 Task: Open a blank google sheet and write heading  Student grades data  Add 10 students name:-  'Joshua Rivera, Zoey Coleman, Ryan Wright, Addison Bailey, Jonathan Simmons, Brooklyn Ward, Caleb Barnes, Audrey Collins, Gabriel Perry, Sofia Bell. ' in July Last week sales are  100 to 150. Math Grade:-  90, 95, 80, 92, 85,88, 90, 78, 92, 85.Science Grade:-  85, 87, 92, 88, 90, 85, 92, 80, 88, 90.English Grade:-  92, 90, 85, 90, 88, 92, 85, 82, 90, 88.History Grade:-  88, 92, 78, 95, 90, 90, 80, 85, 92, 90. Total use the formula   =SUM(D2:G2) then presss enter. Save page analysisMonthlySales_Analysis_2023
Action: Mouse moved to (225, 138)
Screenshot: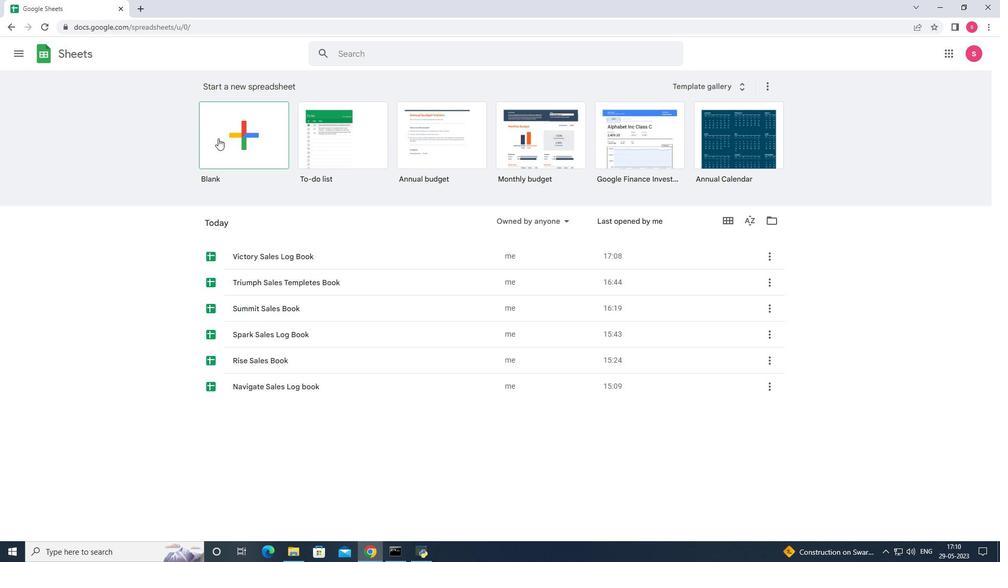 
Action: Mouse pressed left at (225, 138)
Screenshot: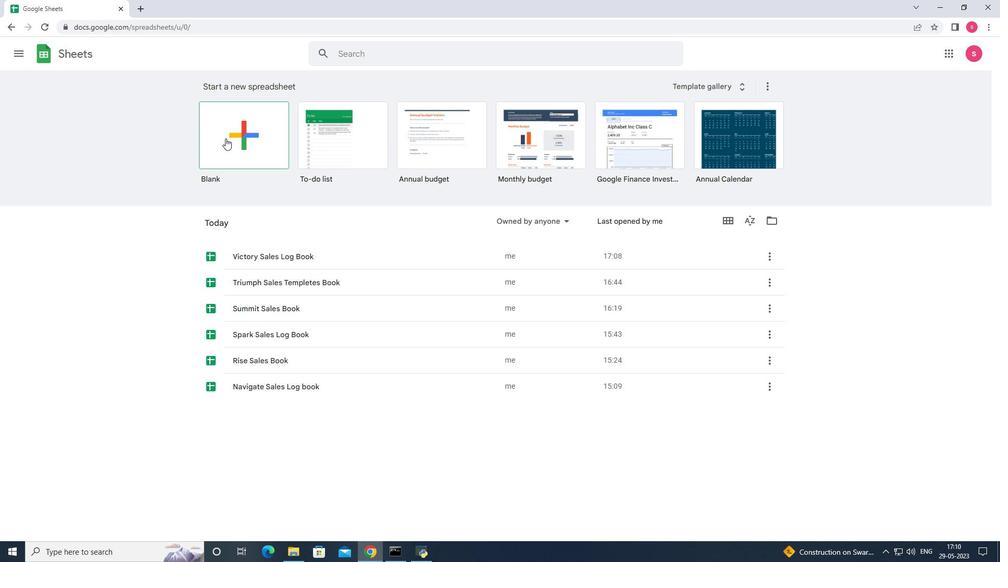 
Action: Mouse moved to (70, 131)
Screenshot: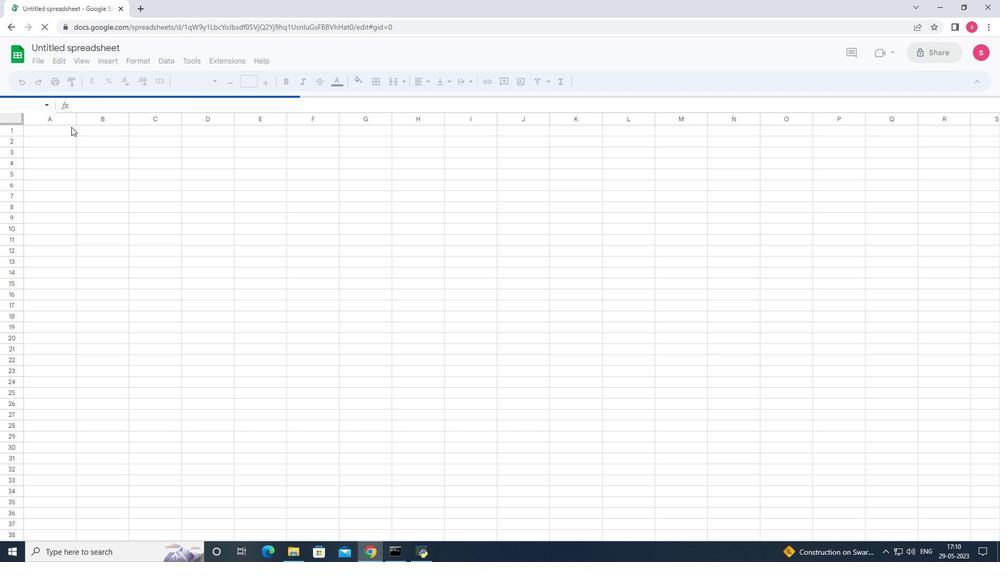 
Action: Mouse pressed left at (70, 131)
Screenshot: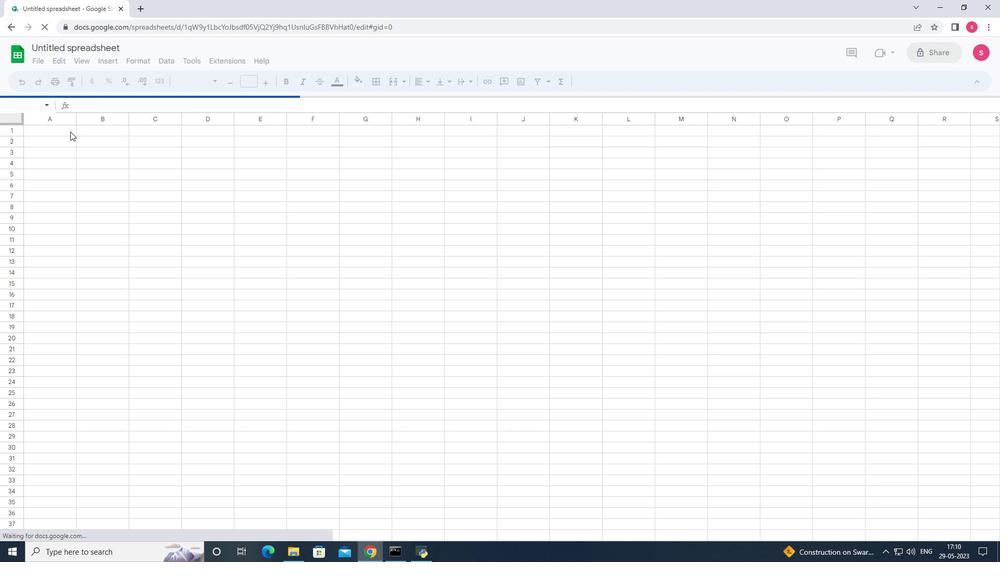 
Action: Key pressed <Key.shift>Student<Key.space><Key.shift>Grades<Key.enter><Key.shift><Key.shift><Key.shift><Key.shift><Key.shift><Key.shift><Key.shift><Key.shift><Key.shift><Key.shift><Key.shift><Key.shift><Key.shift><Key.shift><Key.shift><Key.shift><Key.shift><Key.shift><Key.shift><Key.shift><Key.shift><Key.shift><Key.shift><Key.shift><Key.shift>Student<Key.space><Key.shift>Name<Key.enter><Key.shift><Key.shift><Key.shift><Key.shift><Key.shift><Key.shift><Key.shift><Key.shift><Key.shift><Key.shift><Key.shift><Key.shift><Key.shift><Key.shift><Key.shift><Key.shift><Key.shift><Key.shift><Key.shift><Key.shift><Key.shift><Key.shift><Key.shift><Key.shift><Key.shift><Key.shift>Joshua<Key.space><Key.shift>rivera<Key.enter><Key.shift>Zoey<Key.space><Key.shift><Key.shift><Key.shift><Key.shift><Key.shift>Coleman<Key.enter><Key.shift><Key.shift><Key.shift><Key.shift><Key.shift><Key.shift><Key.shift><Key.shift><Key.shift><Key.shift><Key.shift><Key.shift><Key.shift><Key.shift><Key.shift><Key.shift><Key.shift><Key.shift>Ryan<Key.space><Key.shift>Wright<Key.enter><Key.shift><Key.shift><Key.shift><Key.shift><Key.shift><Key.shift><Key.shift><Key.shift><Key.shift><Key.shift>Addison<Key.space><Key.shift>bailey<Key.enter><Key.shift><Key.shift><Key.shift><Key.shift>Jonathan<Key.space><Key.shift>Simmons<Key.enter><Key.shift><Key.shift><Key.shift><Key.shift><Key.shift><Key.shift><Key.shift>Brooklyn<Key.space><Key.shift>Ward<Key.enter><Key.shift><Key.shift><Key.shift>Caleb<Key.space><Key.shift>Barnes<Key.space><Key.shift><Key.shift><Key.shift><Key.shift><Key.shift><Key.shift><Key.shift><Key.shift><Key.shift><Key.shift><Key.shift><Key.shift><Key.shift><Key.shift><Key.shift><Key.shift><Key.shift><Key.shift><Key.shift><Key.shift><Key.shift><Key.shift><Key.enter><Key.shift><Key.shift><Key.shift><Key.shift><Key.shift><Key.shift><Key.shift><Key.shift>Audrey<Key.space>b<Key.backspace><Key.space><Key.shift><Key.shift><Key.shift><Key.shift><Key.shift><Key.shift><Key.shift><Key.shift><Key.shift><Key.shift><Key.shift>Collins<Key.enter><Key.shift><Key.shift><Key.shift><Key.shift><Key.shift><Key.shift><Key.shift><Key.shift><Key.shift><Key.shift><Key.shift><Key.shift><Key.shift><Key.shift><Key.shift><Key.shift><Key.shift><Key.shift><Key.shift><Key.shift><Key.shift><Key.shift><Key.shift>Gabriel<Key.space><Key.shift><Key.shift><Key.shift><Key.shift><Key.shift><Key.shift><Key.shift>Perry<Key.enter><Key.shift>Sofia<Key.space><Key.shift><Key.shift><Key.shift><Key.shift>Bell<Key.enter><Key.up><Key.up><Key.up><Key.up><Key.up><Key.up><Key.up><Key.up><Key.up><Key.up><Key.up><Key.up><Key.up><Key.up><Key.down><Key.right><Key.caps_lock><Key.caps_lock><Key.caps_lock><Key.caps_lock><Key.caps_lock><Key.caps_lock><Key.caps_lock><Key.caps_lock><Key.caps_lock><Key.caps_lock><Key.caps_lock><Key.caps_lock><Key.caps_lock><Key.caps_lock><Key.caps_lock><Key.caps_lock><Key.caps_lock><Key.caps_lock><Key.caps_lock><Key.caps_lock><Key.caps_lock><Key.caps_lock><Key.caps_lock><Key.caps_lock><Key.caps_lock><Key.shift>jULY<Key.space><Key.shift>lAST<Key.space><Key.shift><Key.shift><Key.shift><Key.shift><Key.shift><Key.shift><Key.shift><Key.shift><Key.shift>wEEK<Key.space><Key.shift><Key.shift>sALES<Key.space>
Screenshot: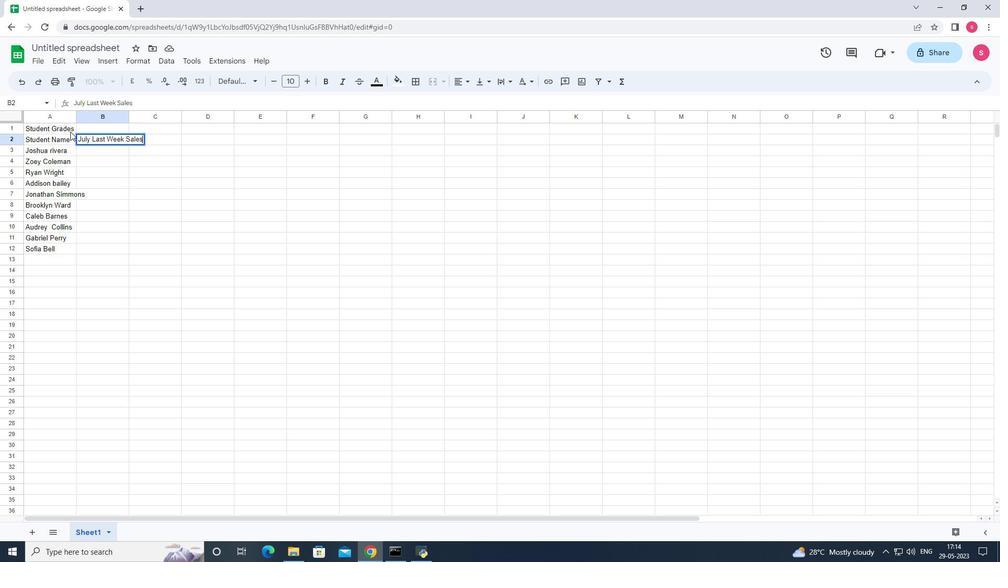 
Action: Mouse moved to (113, 150)
Screenshot: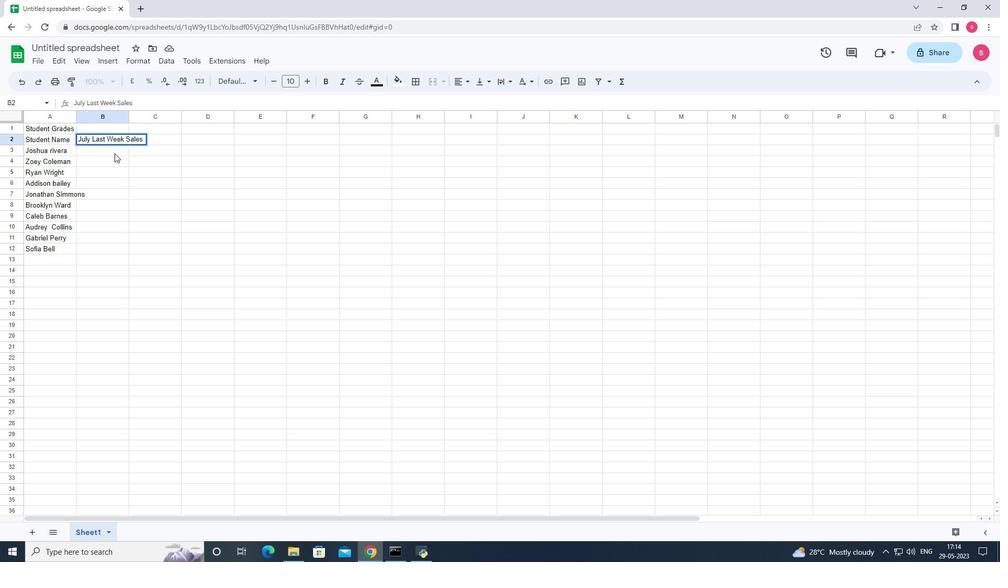 
Action: Mouse pressed left at (113, 150)
Screenshot: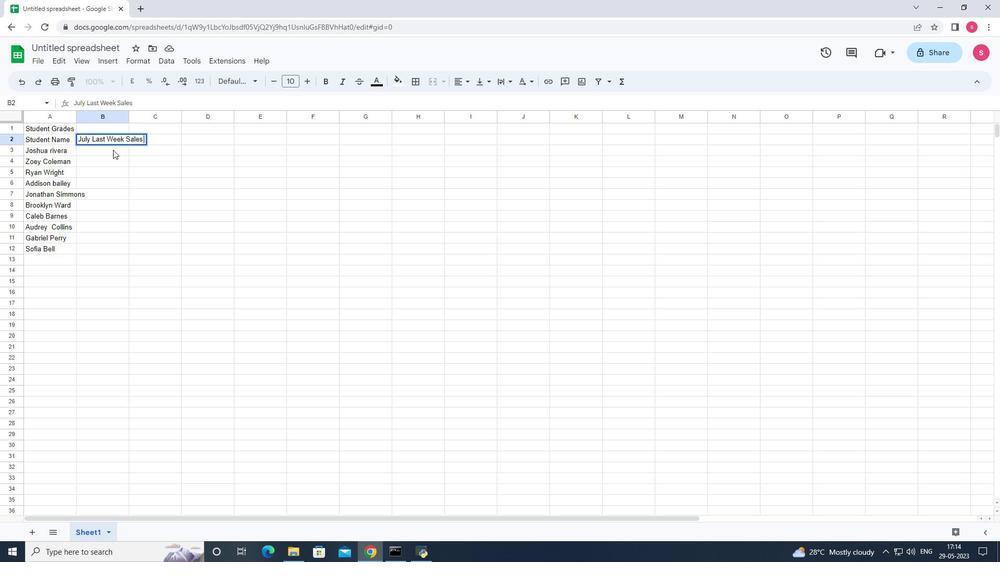
Action: Key pressed 100<Key.down>120<Key.down>110<Key.down>130<Key.down>140<Key.down>145<Key.down>135<Key.down>125<Key.down>115<Key.down>105<Key.down><Key.right><Key.up><Key.up><Key.up><Key.up><Key.up><Key.up><Key.up><Key.up><Key.up><Key.up><Key.up>
Screenshot: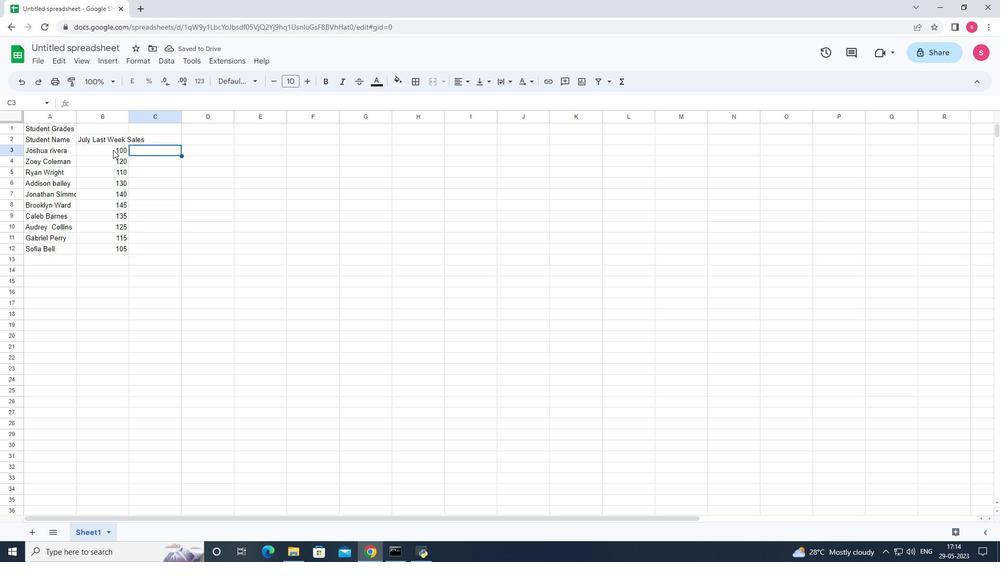 
Action: Mouse moved to (130, 116)
Screenshot: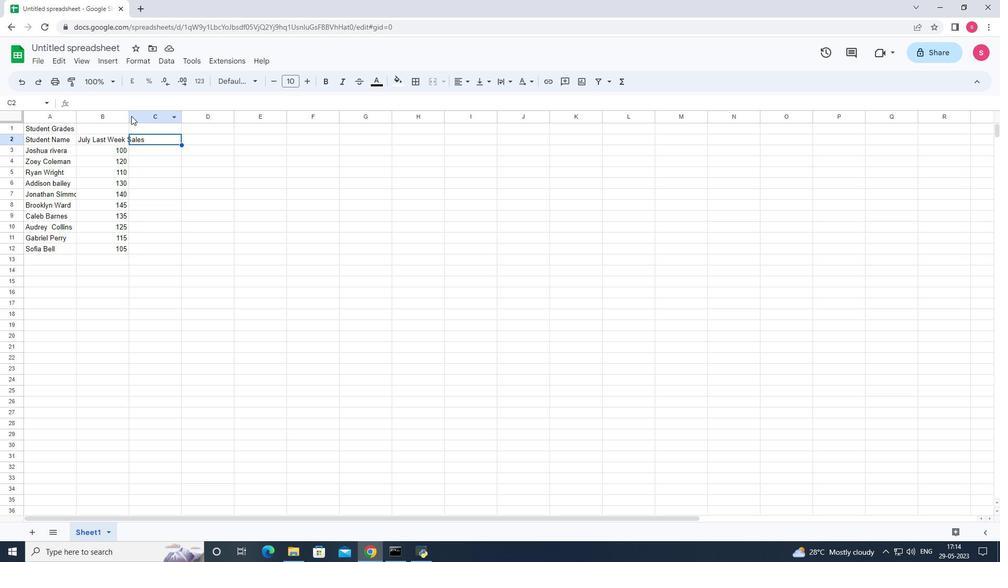 
Action: Mouse pressed left at (130, 116)
Screenshot: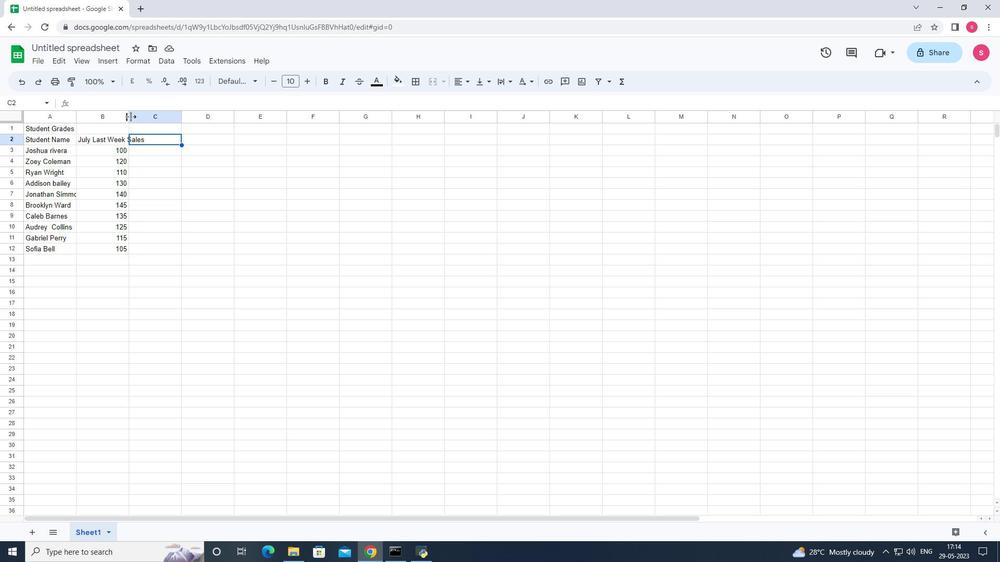 
Action: Mouse pressed left at (130, 116)
Screenshot: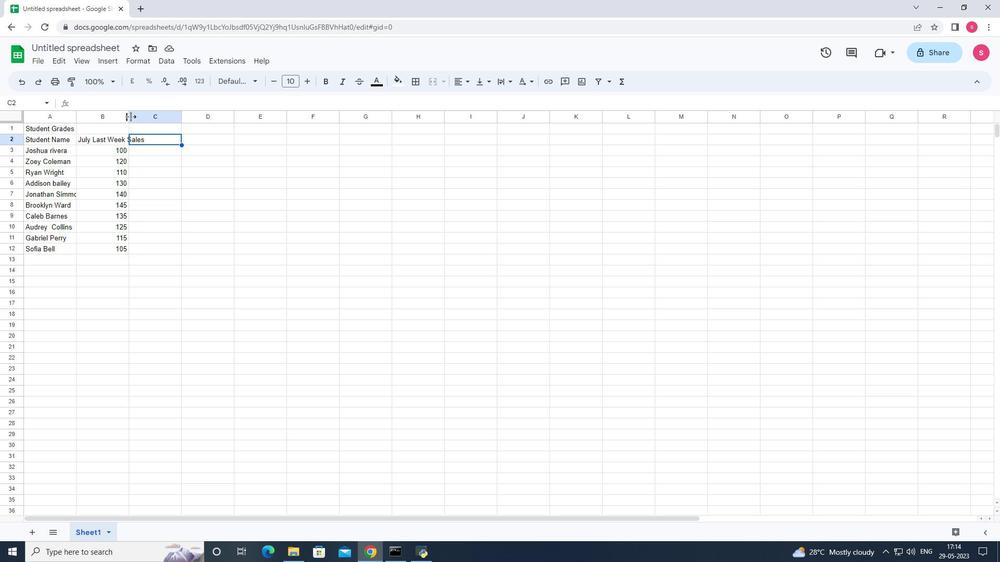 
Action: Mouse moved to (166, 142)
Screenshot: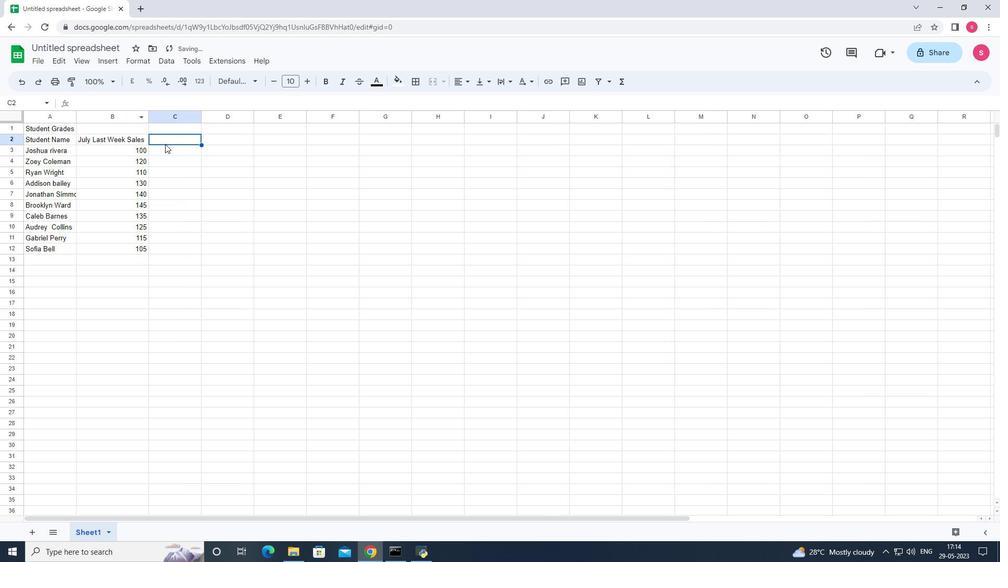 
Action: Key pressed <Key.shift>mATH<Key.space><Key.shift><Key.shift><Key.shift><Key.shift>gRADE<Key.enter>90<Key.down>95<Key.down>80<Key.down>92<Key.down>85<Key.down>88<Key.down>90<Key.down>78<Key.down>92<Key.down>85<Key.down><Key.right><Key.up><Key.up><Key.up><Key.up><Key.up><Key.up><Key.up><Key.up><Key.up><Key.up><Key.up><Key.shift>sCIENCE<Key.space><Key.shift>GRADE<Key.enter>85<Key.down>87<Key.down>92<Key.down>88<Key.down>90<Key.down>85<Key.down>92<Key.down>80<Key.down>88<Key.down>90<Key.down><Key.right><Key.up><Key.up><Key.up><Key.up><Key.up><Key.up><Key.up><Key.up><Key.up><Key.up><Key.up><Key.shift><Key.shift>eNGK<Key.backspace>LISH<Key.space><Key.shift>gRES<Key.backspace>ADE<Key.backspace><Key.backspace><Key.backspace><Key.backspace>ADE<Key.enter>92<Key.down>90<Key.down>85<Key.down>90<Key.down>88<Key.down>92<Key.down>85<Key.down>82<Key.down>90<Key.down>88<Key.right><Key.up><Key.up><Key.up><Key.up><Key.up><Key.up><Key.up><Key.up><Key.up><Key.up><Key.up><Key.up><Key.down><Key.shift><Key.shift><Key.shift><Key.shift><Key.shift><Key.shift><Key.shift><Key.shift>hISTORY<Key.space><Key.shift>gRADE<Key.down>80<Key.backspace>8<Key.down>92<Key.down>78<Key.down>95<Key.down>90<Key.down>90<Key.down>80<Key.down>85<Key.down>92<Key.down>90<Key.down>
Screenshot: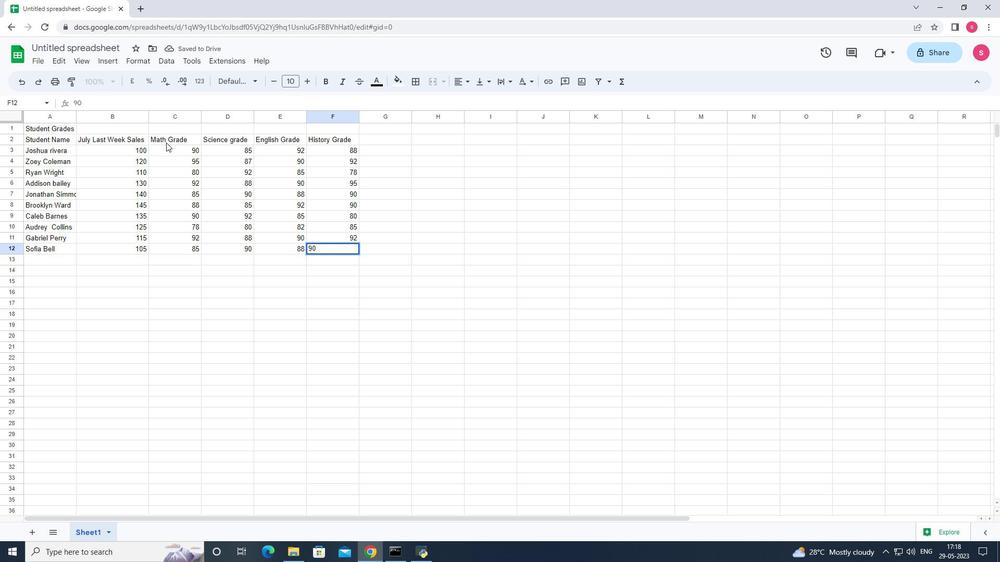 
Action: Mouse moved to (380, 138)
Screenshot: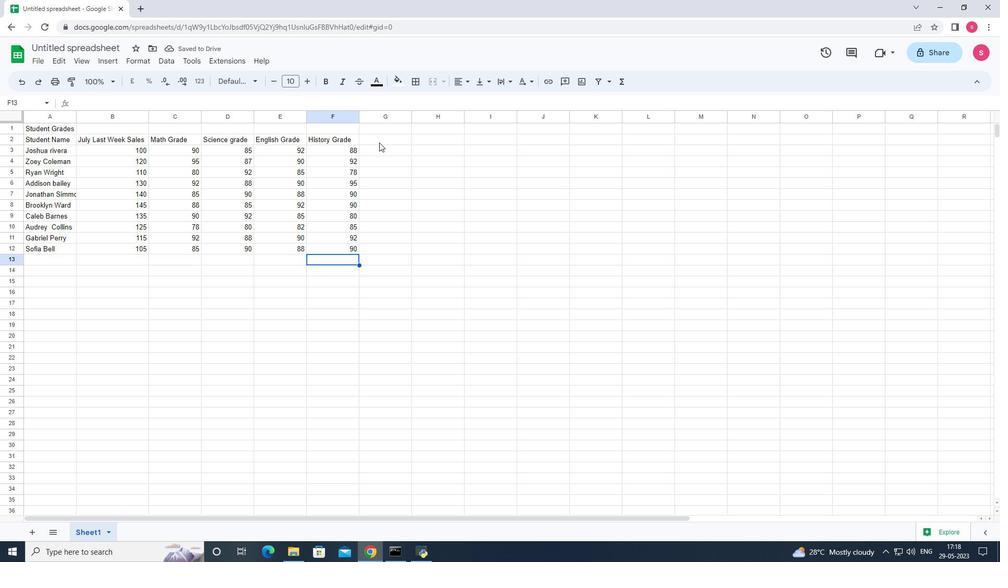 
Action: Mouse pressed left at (380, 138)
Screenshot: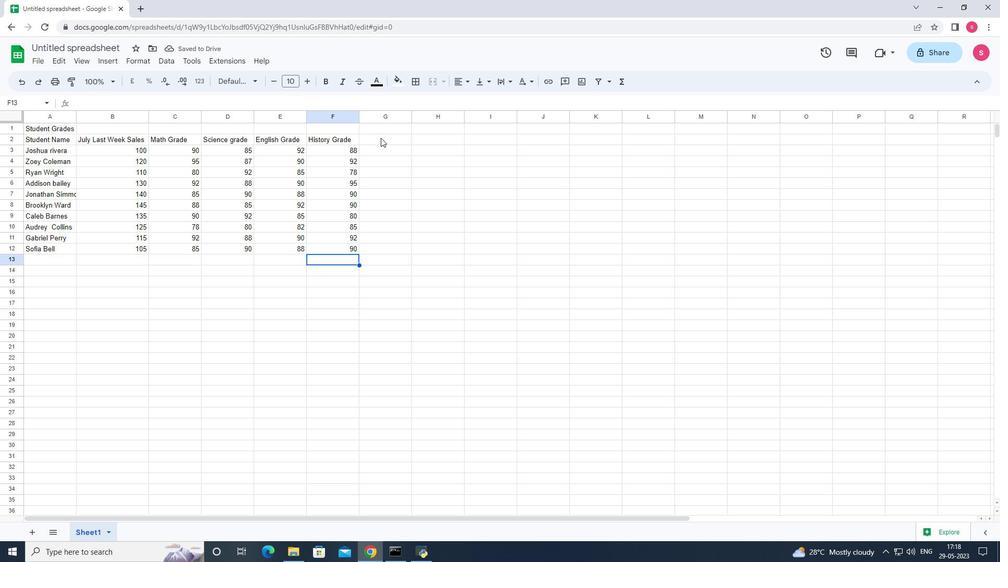 
Action: Key pressed <Key.shift>tOTAL
Screenshot: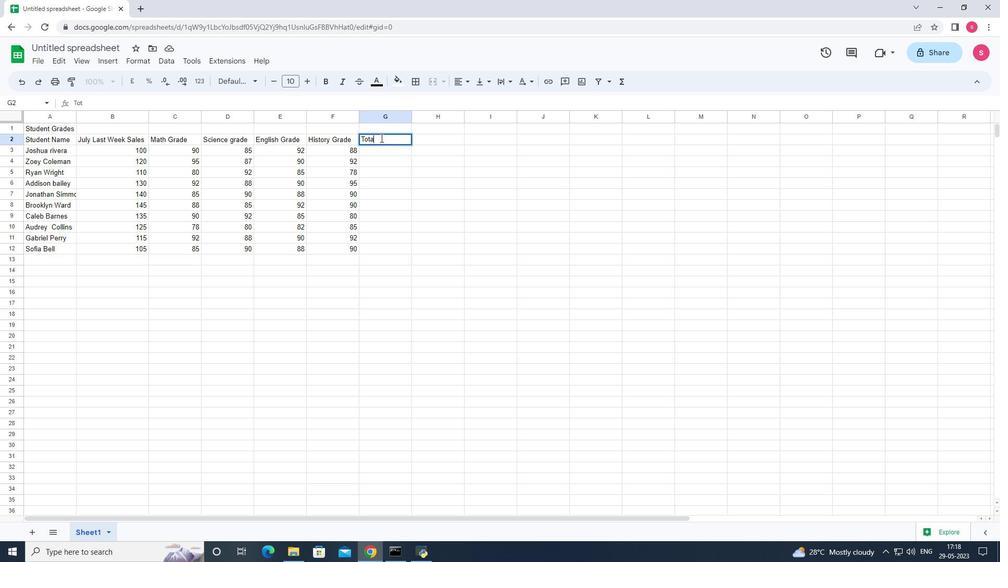 
Action: Mouse moved to (381, 153)
Screenshot: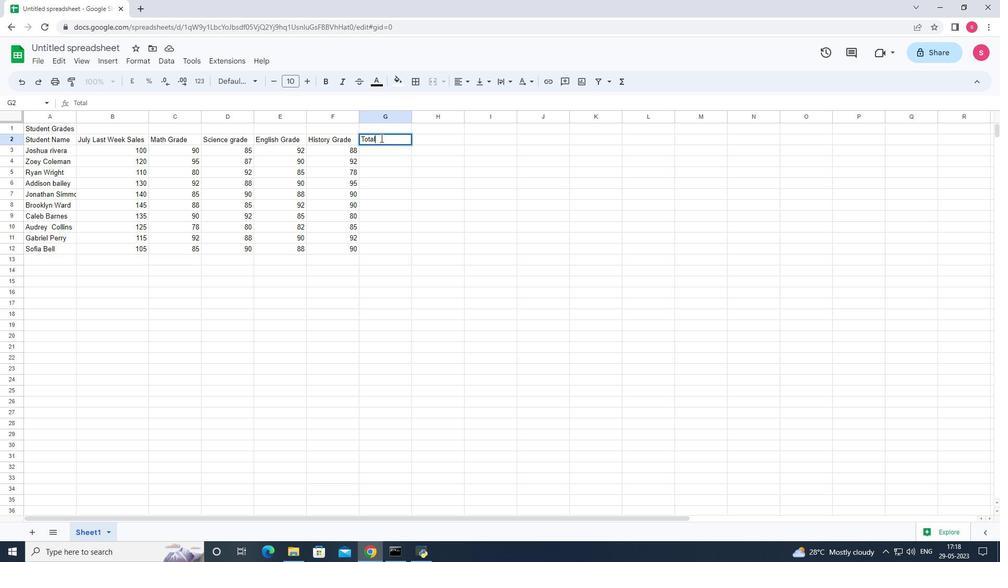 
Action: Mouse pressed left at (381, 153)
Screenshot: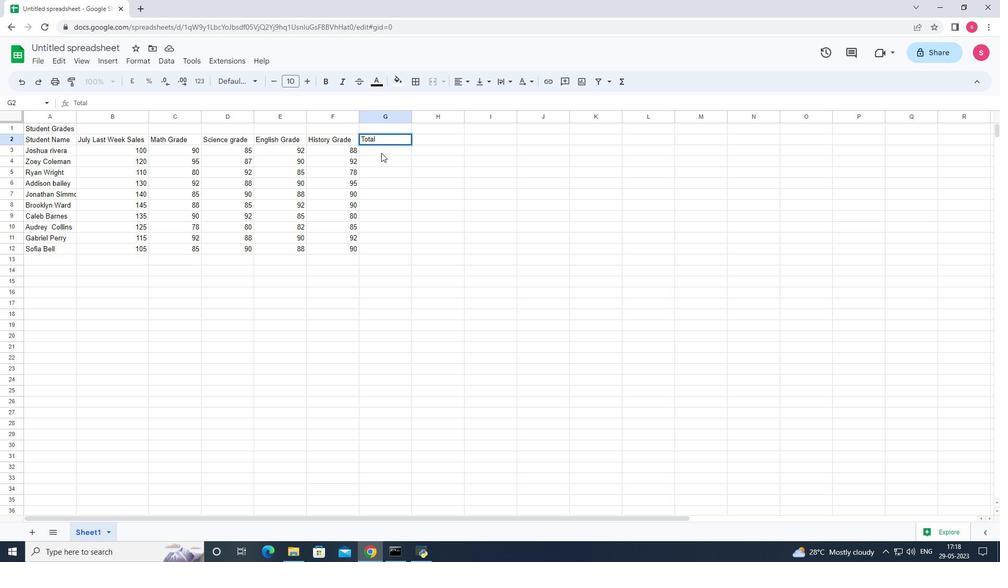 
Action: Key pressed <Key.shift>+SUM<Key.backspace><Key.backspace><Key.backspace><Key.backspace>=SUM<Key.shift>(
Screenshot: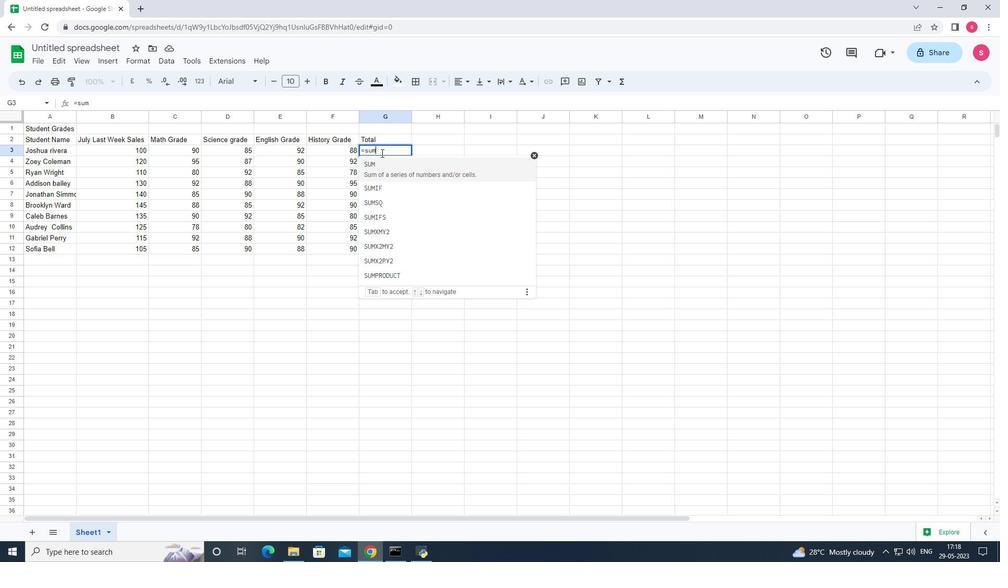 
Action: Mouse moved to (129, 151)
Screenshot: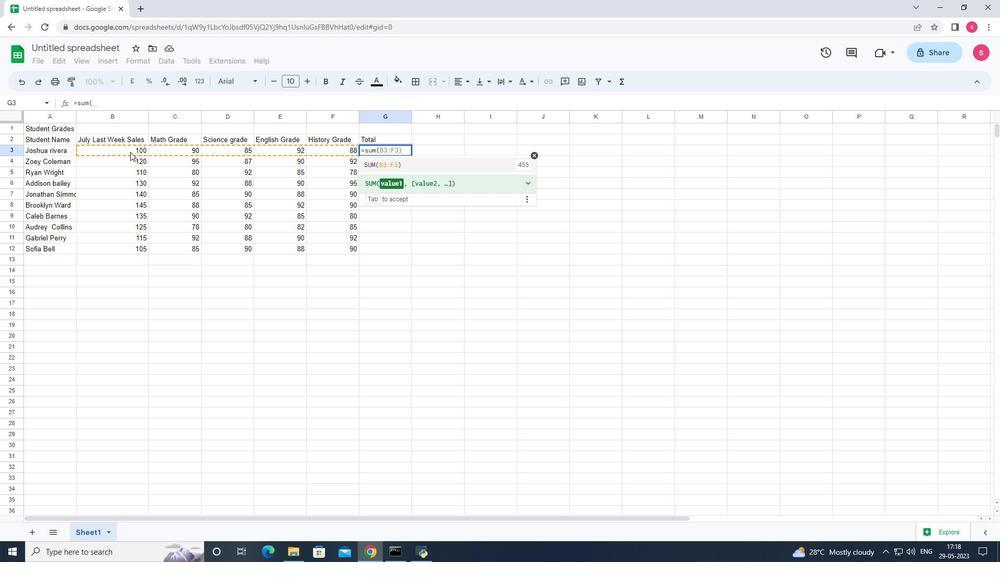 
Action: Mouse pressed left at (129, 151)
Screenshot: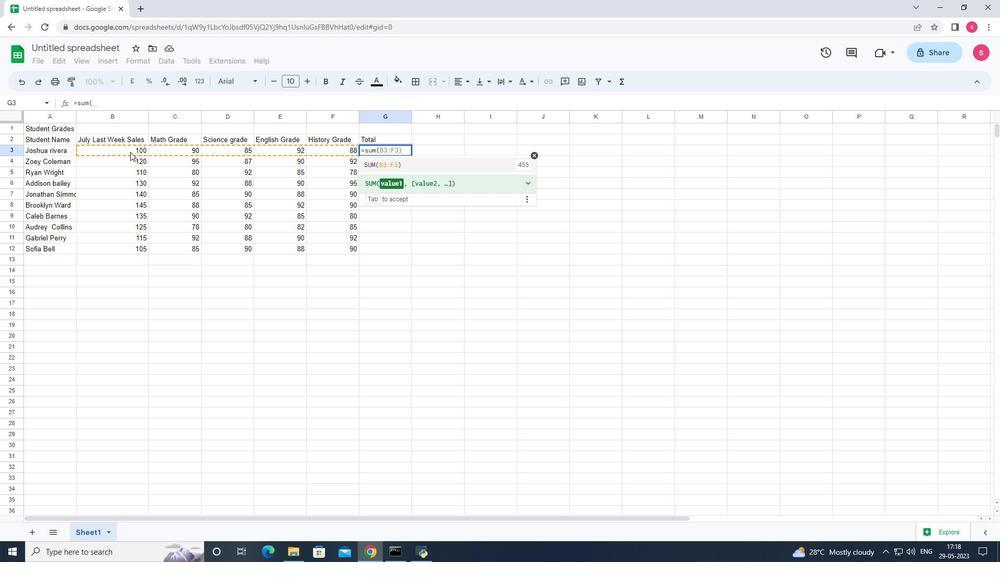 
Action: Key pressed <Key.shift><Key.shift>:
Screenshot: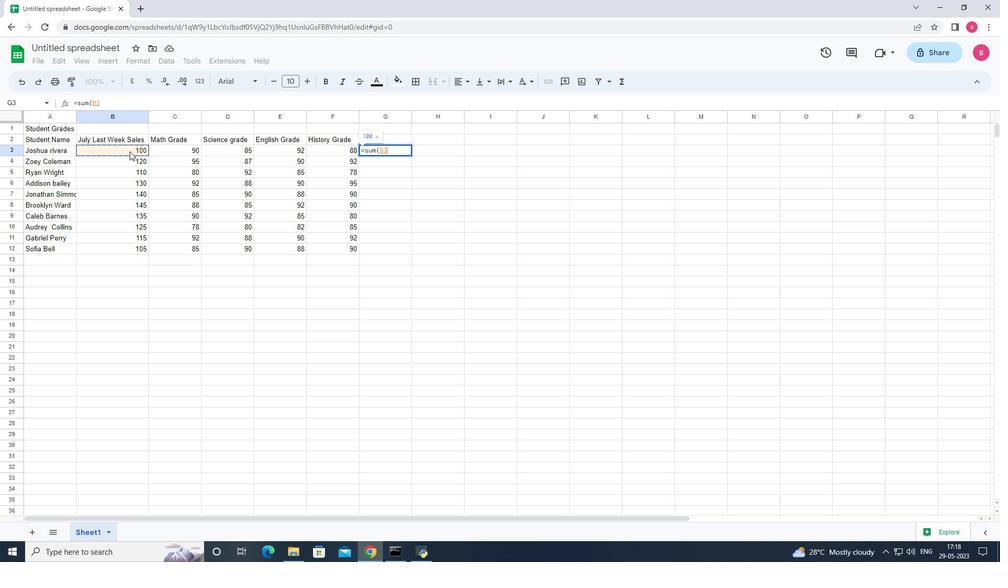 
Action: Mouse moved to (327, 151)
Screenshot: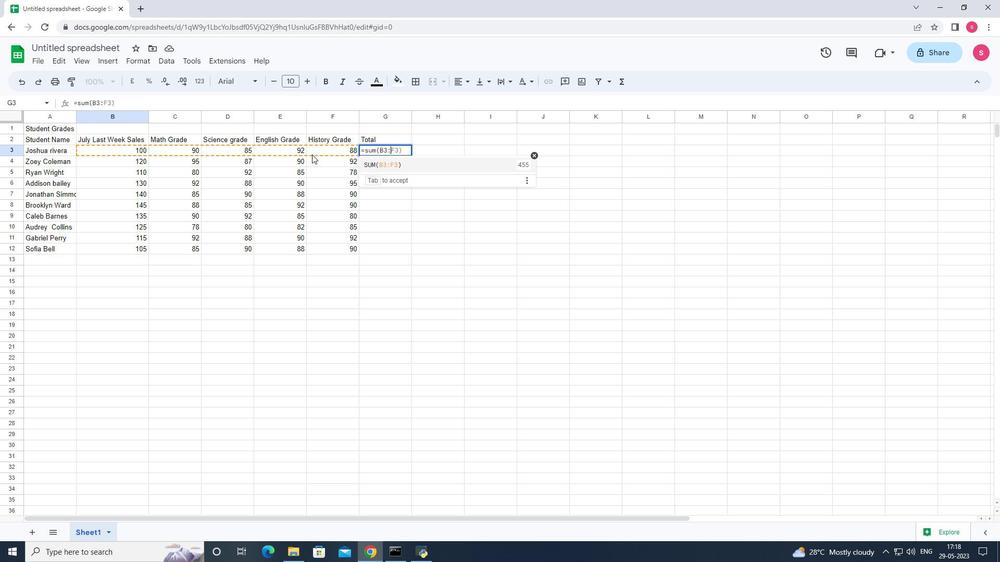 
Action: Mouse pressed left at (327, 151)
Screenshot: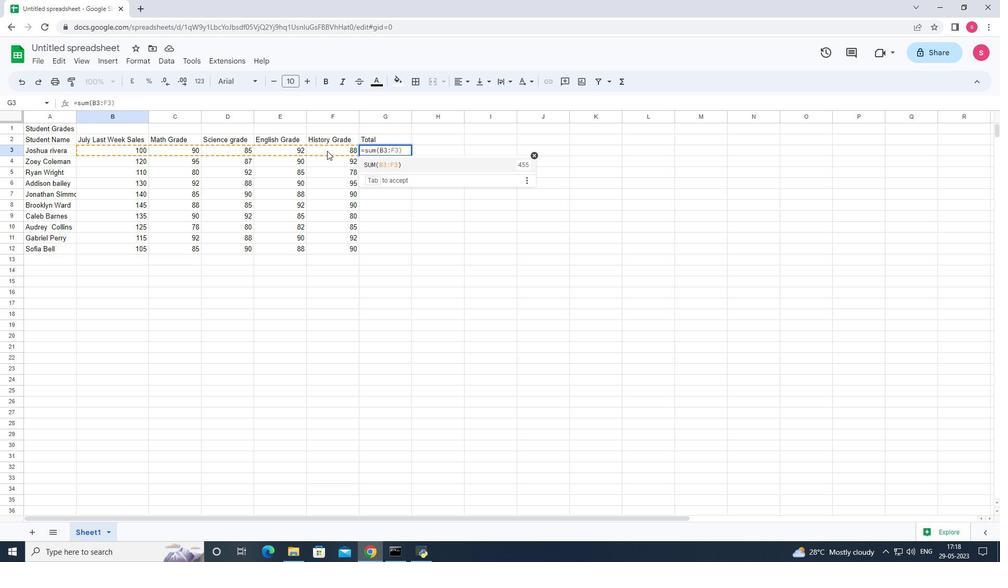 
Action: Mouse moved to (368, 151)
Screenshot: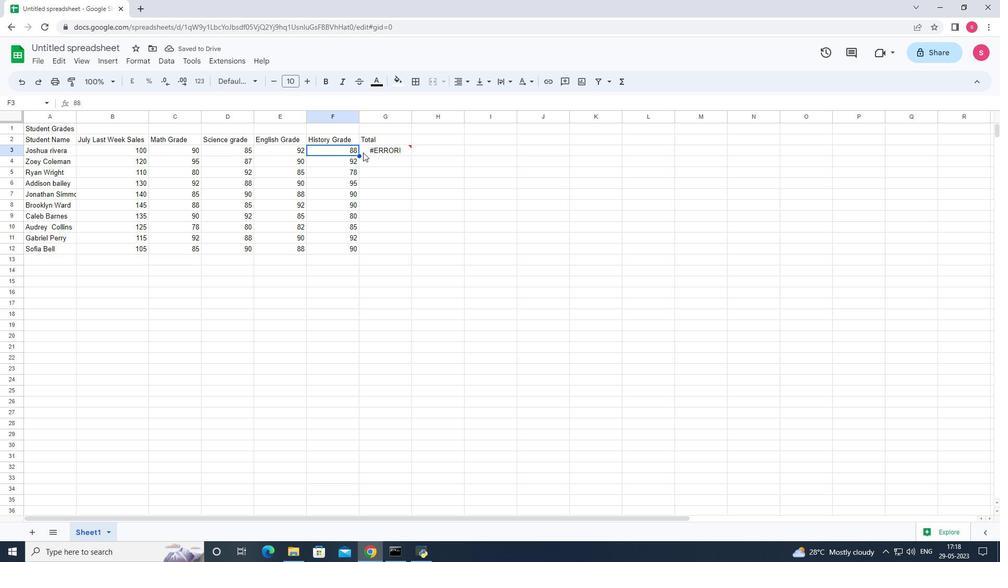 
Action: Mouse pressed left at (368, 151)
Screenshot: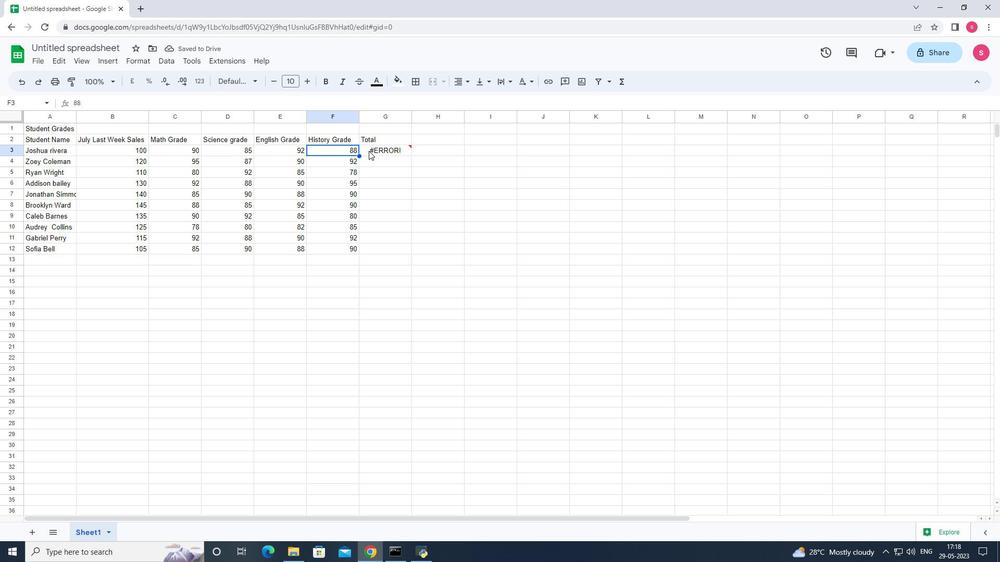 
Action: Mouse moved to (102, 103)
Screenshot: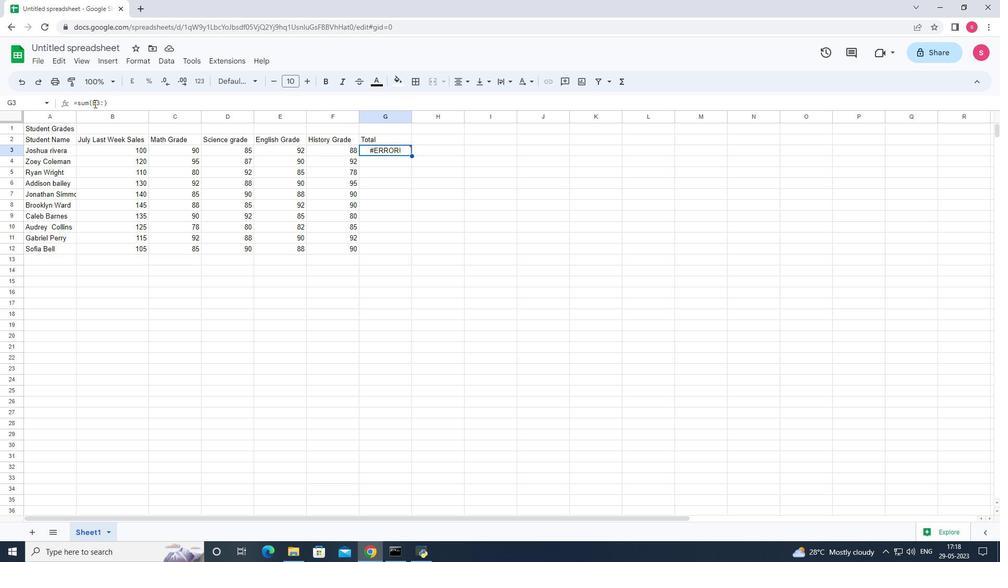 
Action: Mouse pressed left at (102, 103)
Screenshot: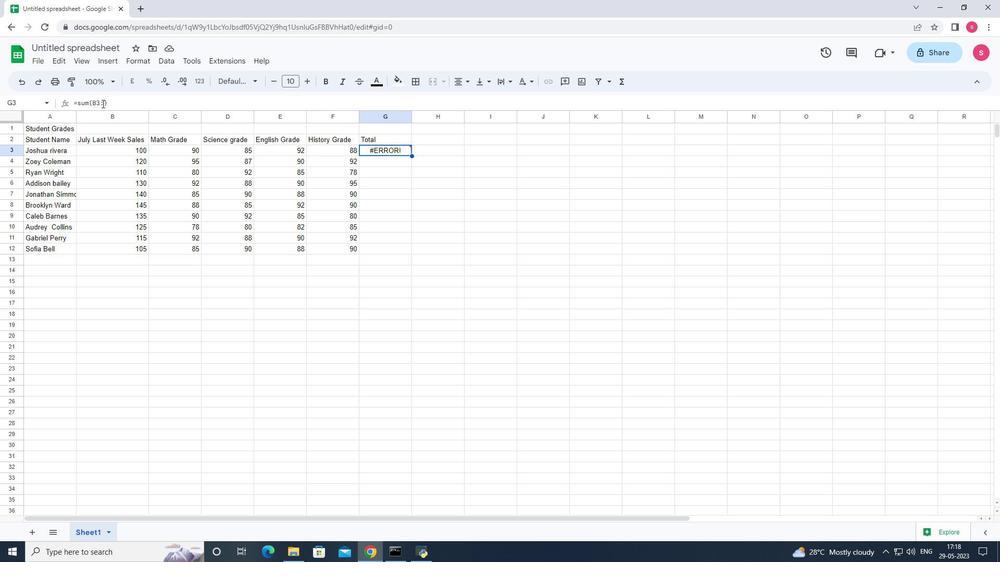 
Action: Mouse moved to (319, 150)
Screenshot: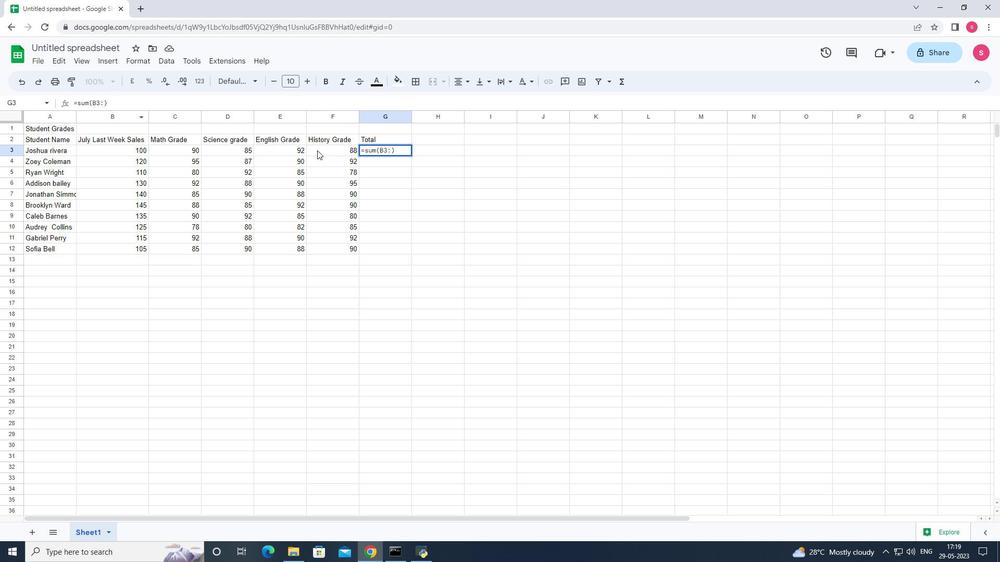 
Action: Mouse pressed left at (319, 150)
Screenshot: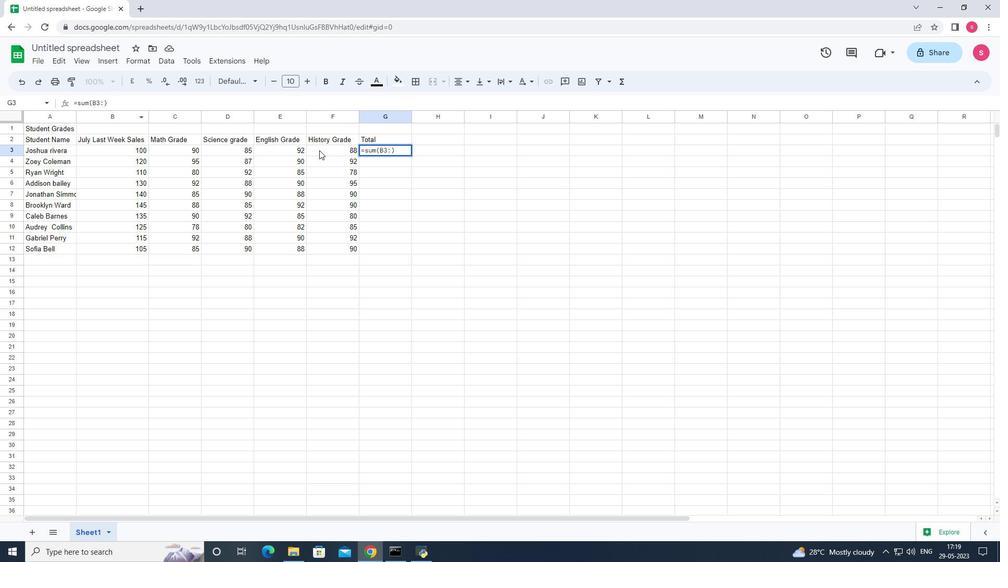 
Action: Mouse moved to (371, 151)
Screenshot: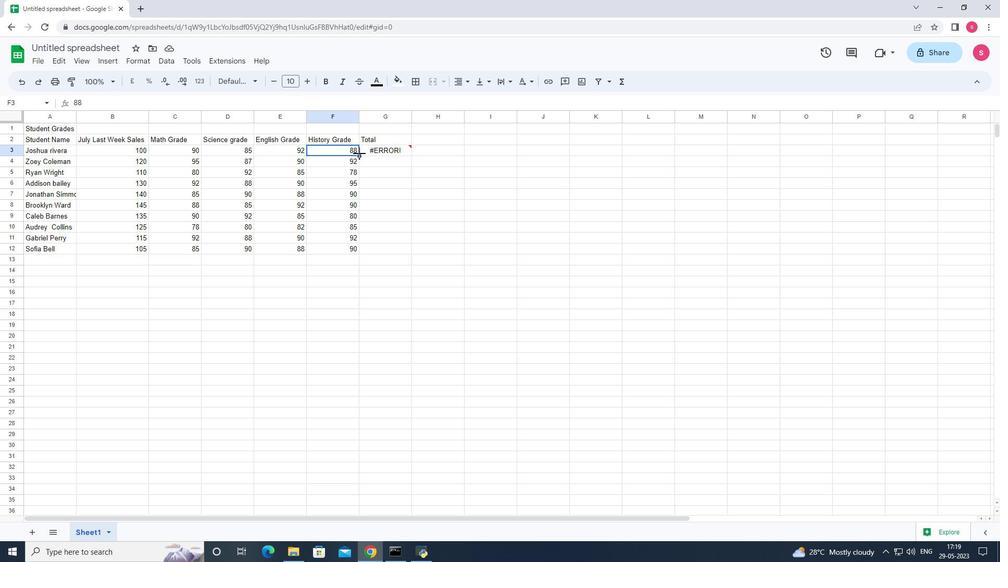 
Action: Mouse pressed left at (371, 151)
Screenshot: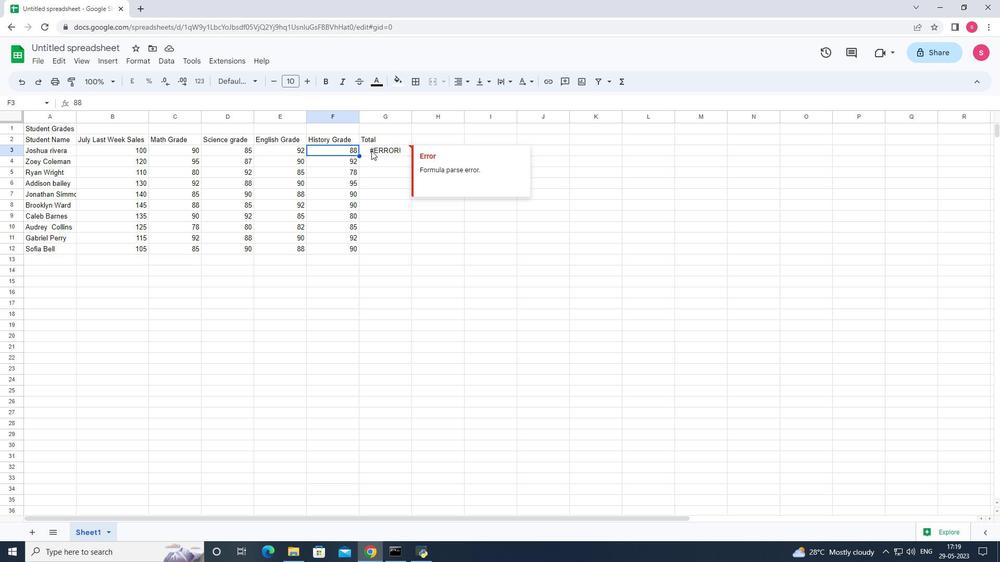 
Action: Mouse moved to (108, 102)
Screenshot: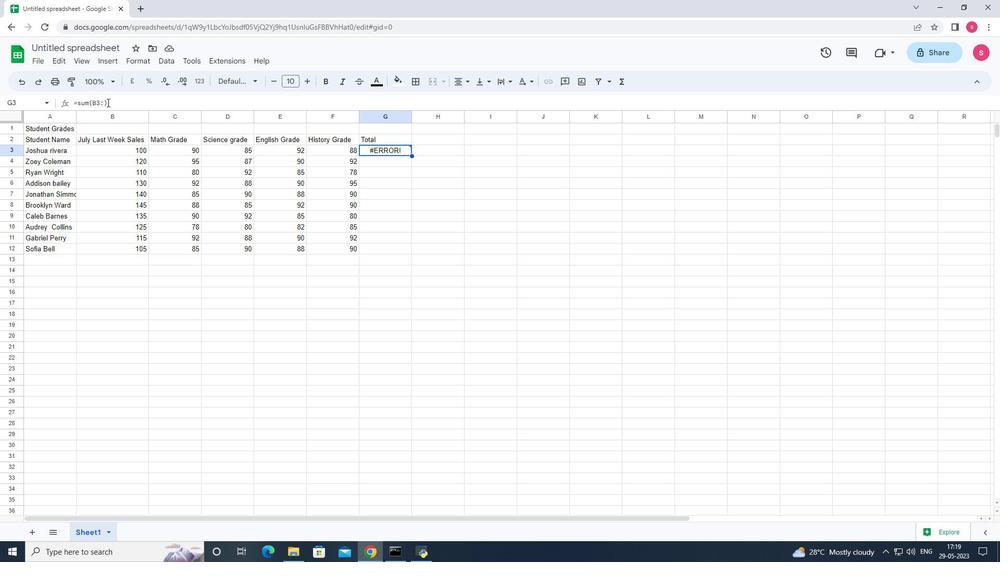 
Action: Mouse pressed left at (108, 102)
Screenshot: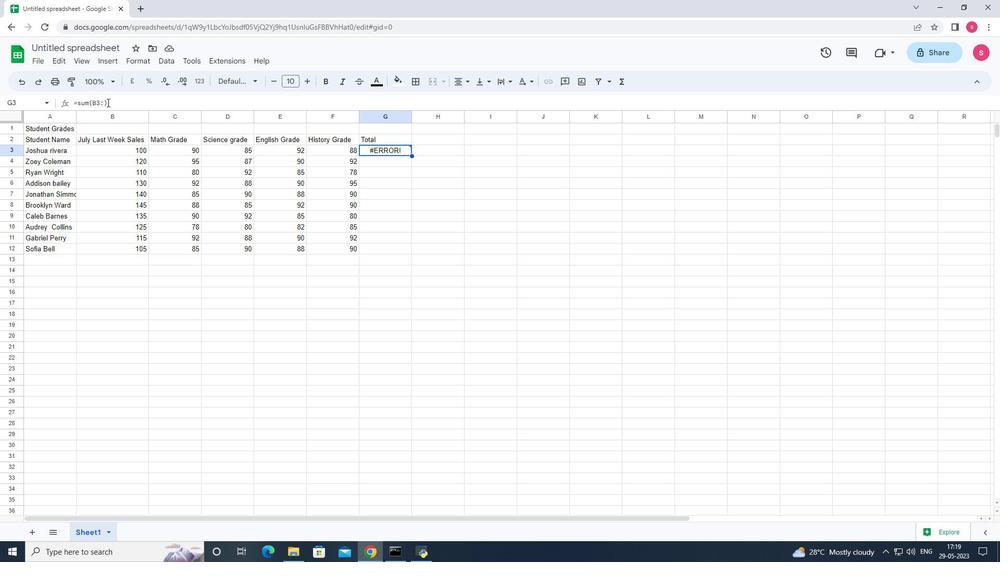 
Action: Mouse moved to (108, 103)
Screenshot: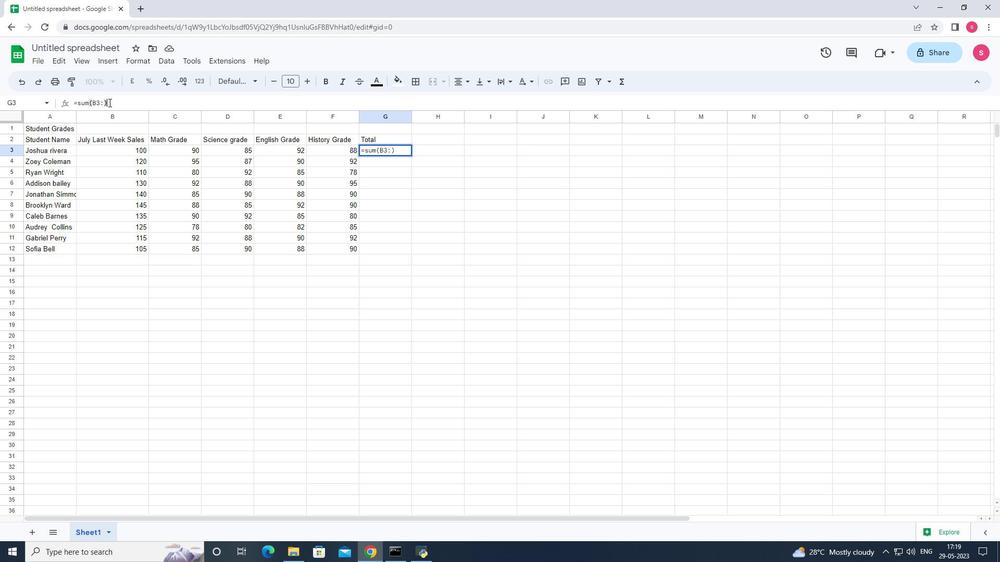 
Action: Key pressed <Key.backspace><Key.backspace>
Screenshot: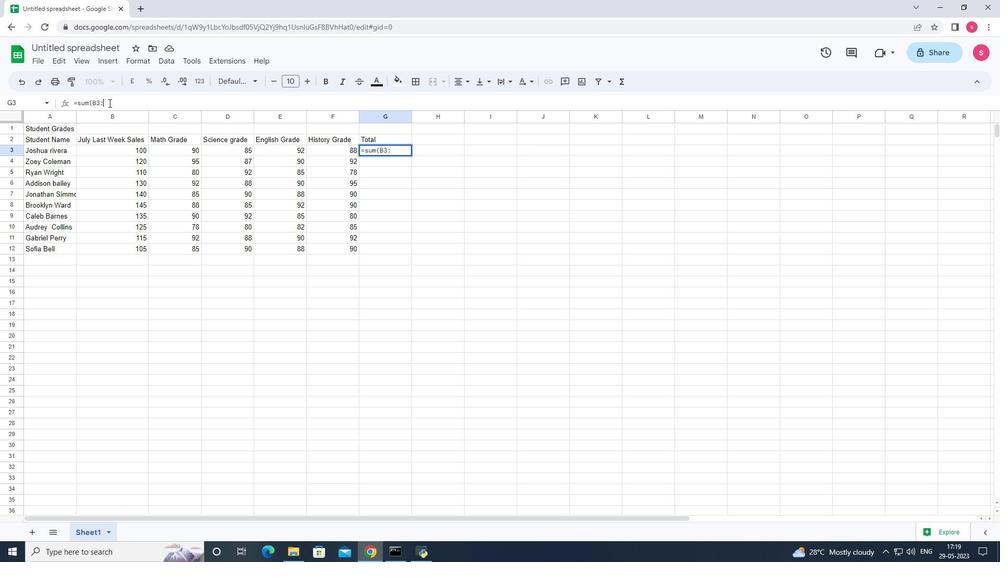 
Action: Mouse moved to (132, 152)
Screenshot: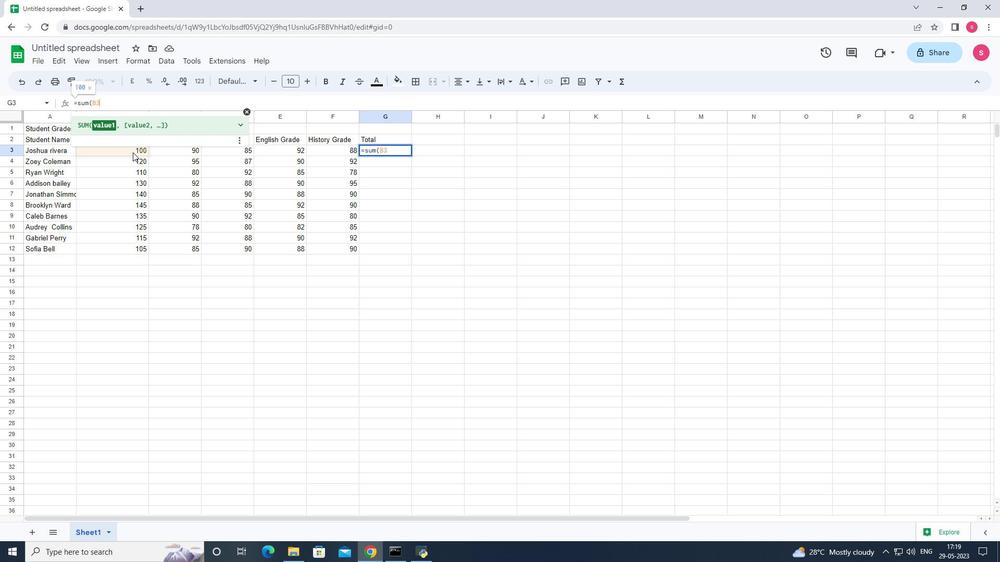 
Action: Mouse pressed left at (132, 152)
Screenshot: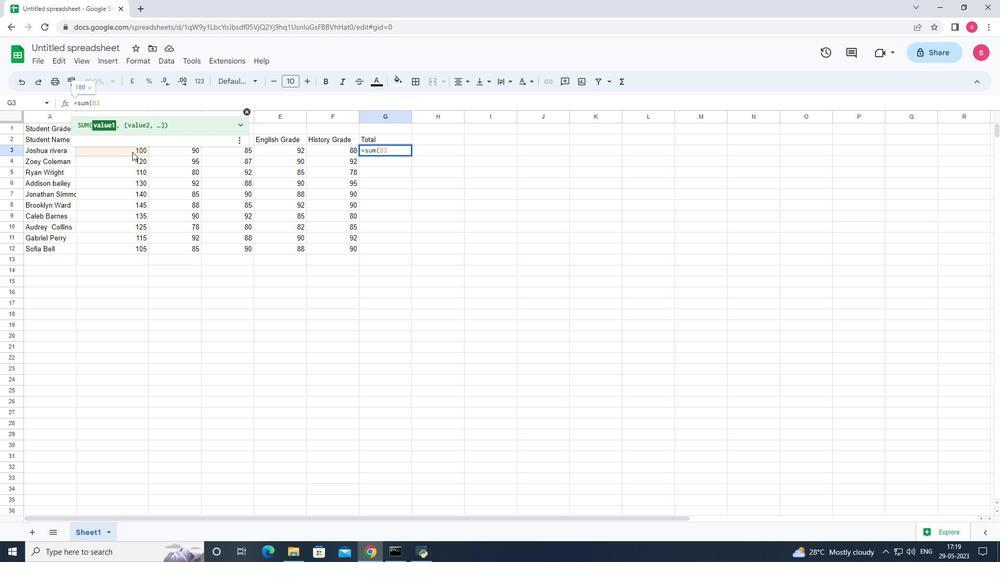 
Action: Mouse moved to (393, 148)
Screenshot: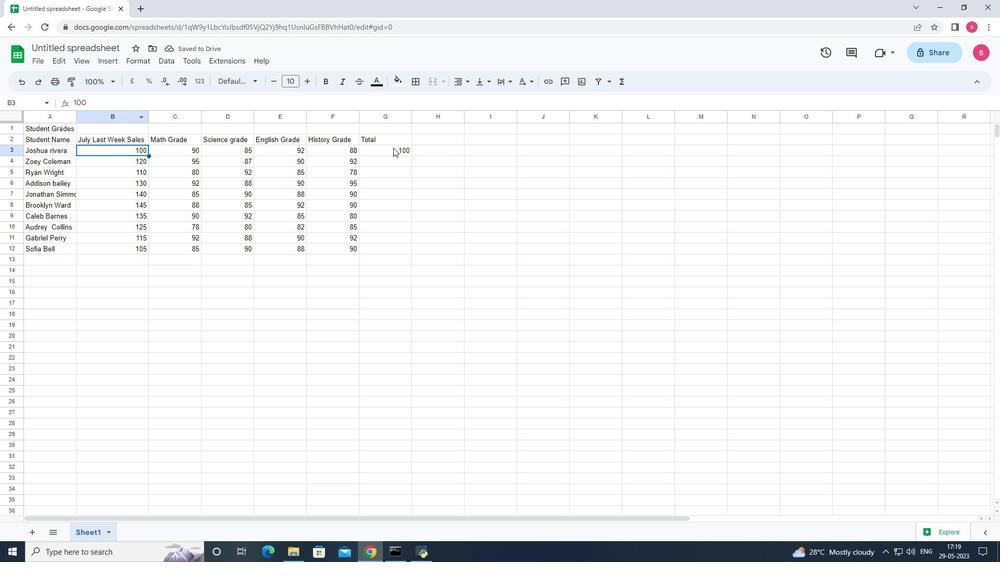 
Action: Mouse pressed left at (393, 148)
Screenshot: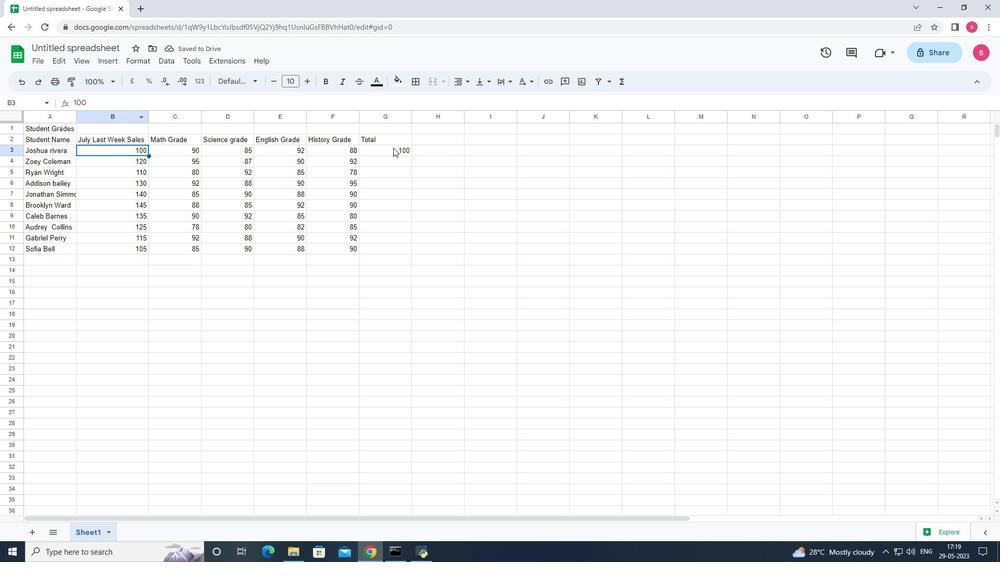 
Action: Mouse moved to (113, 101)
Screenshot: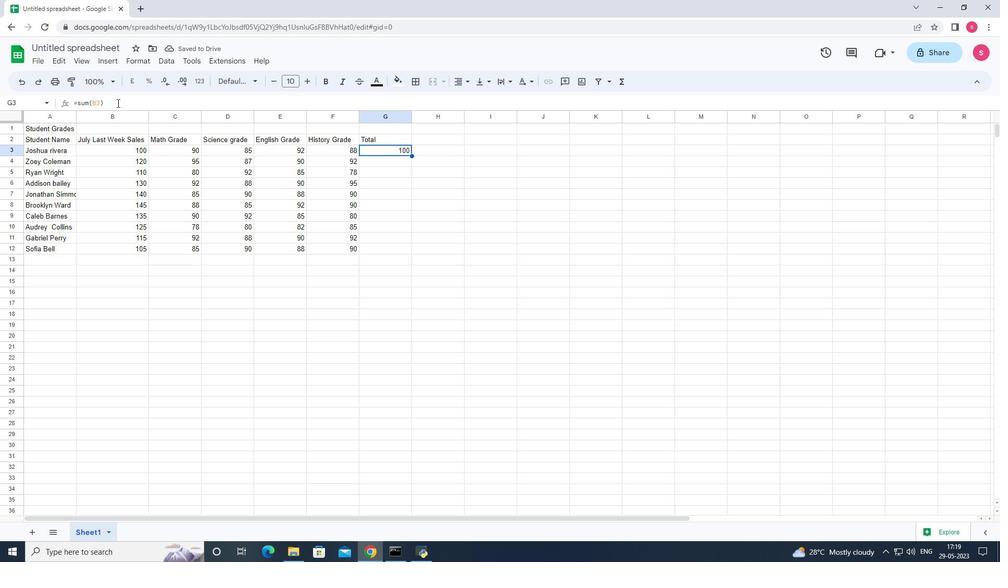 
Action: Mouse pressed left at (113, 101)
Screenshot: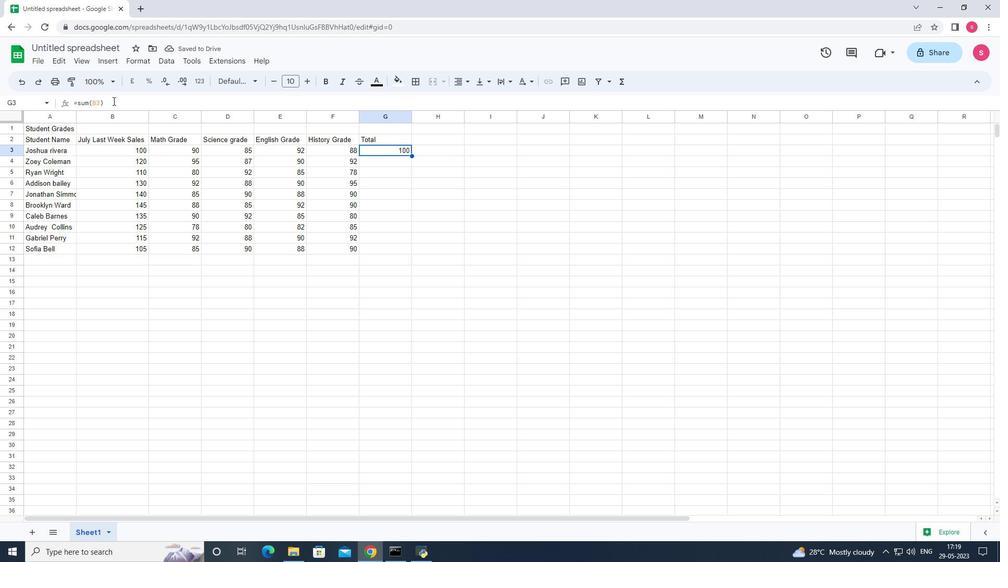 
Action: Key pressed <Key.backspace>
Screenshot: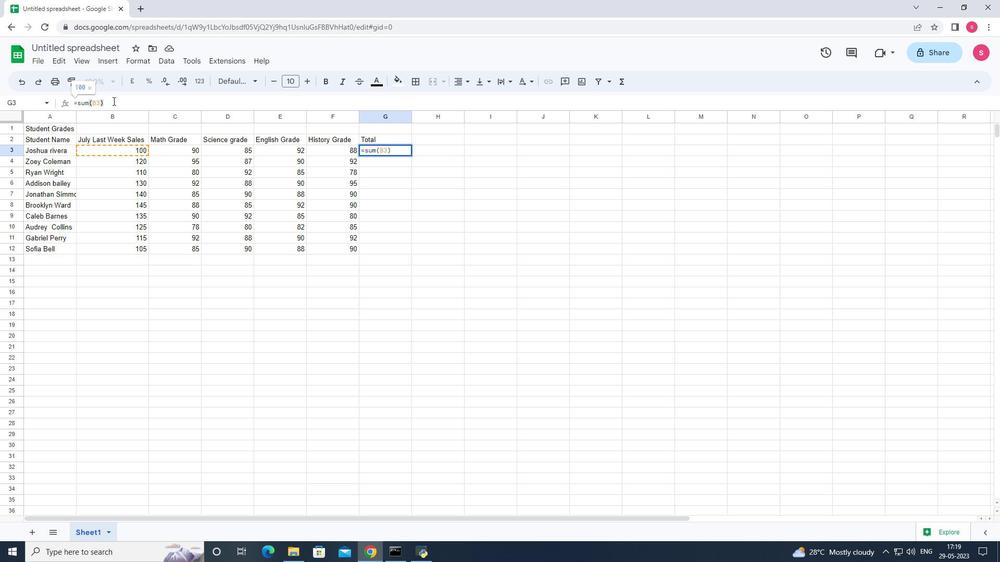 
Action: Mouse moved to (122, 150)
Screenshot: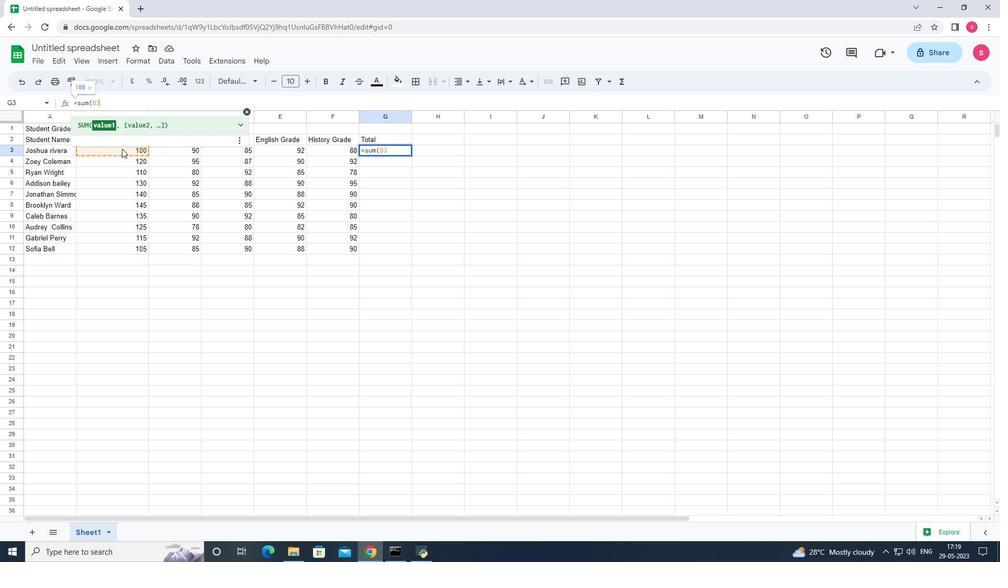 
Action: Mouse pressed left at (122, 150)
Screenshot: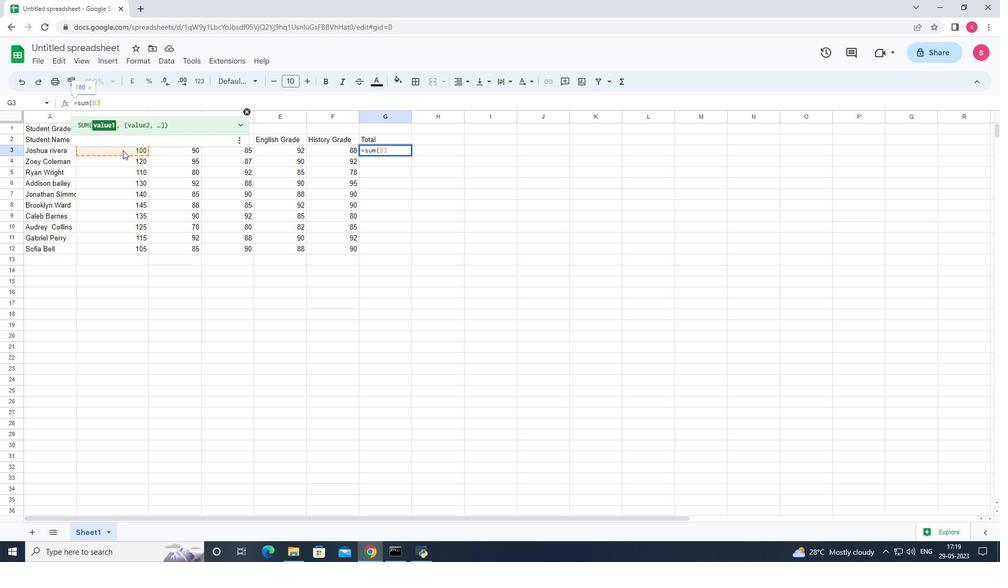 
Action: Mouse moved to (340, 151)
Screenshot: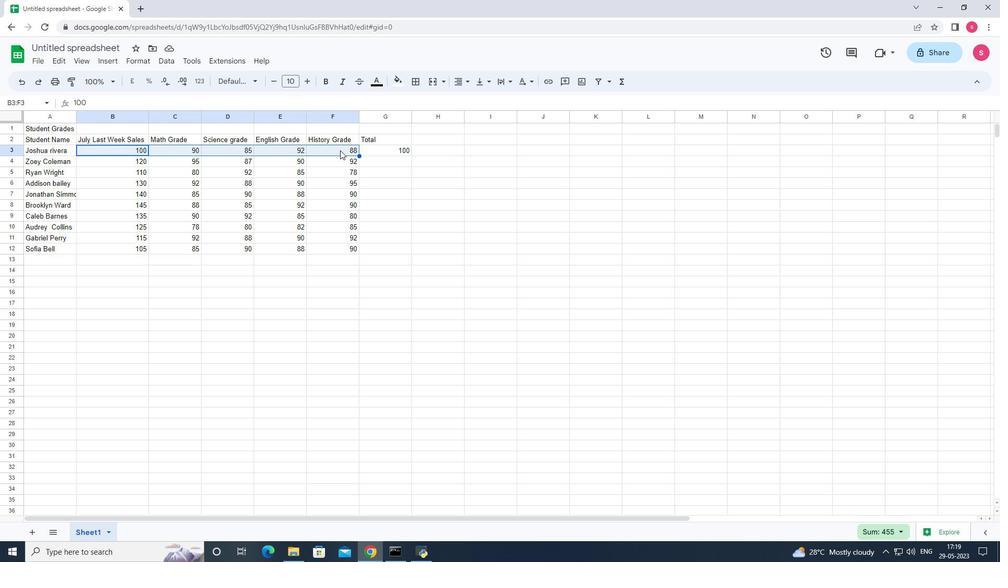 
Action: Key pressed <Key.enter><Key.enter><Key.enter><Key.enter>
Screenshot: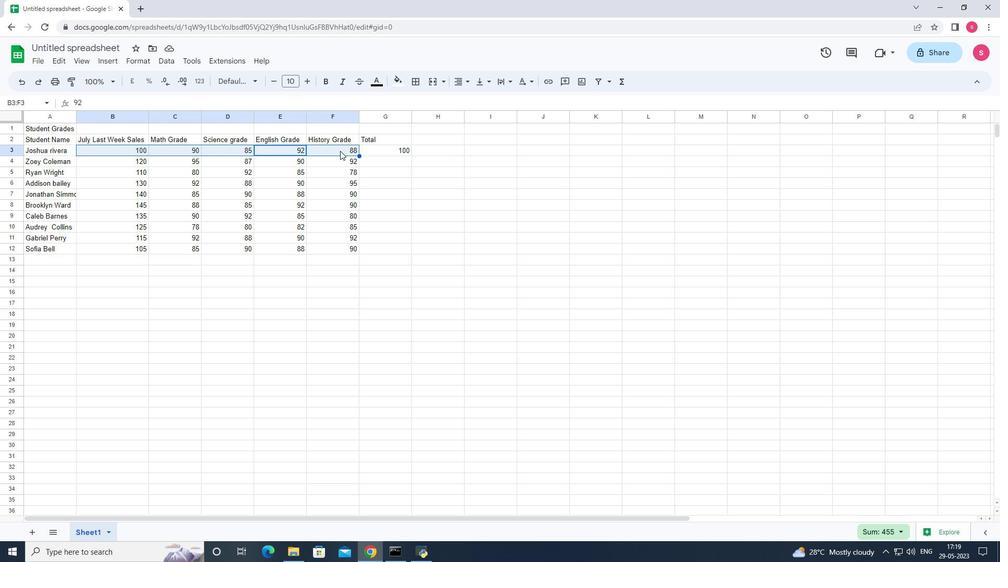 
Action: Mouse moved to (376, 150)
Screenshot: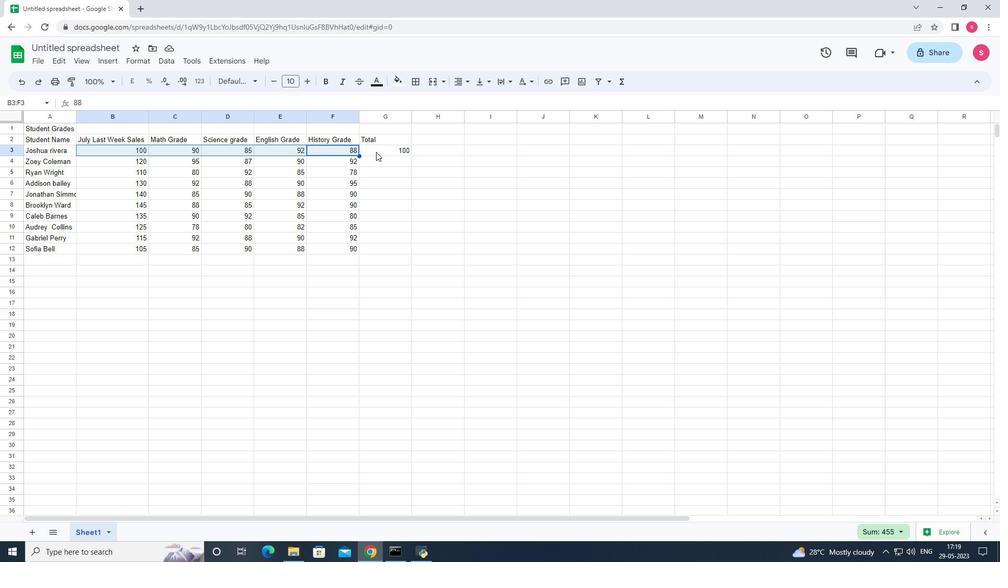 
Action: Mouse pressed left at (376, 150)
Screenshot: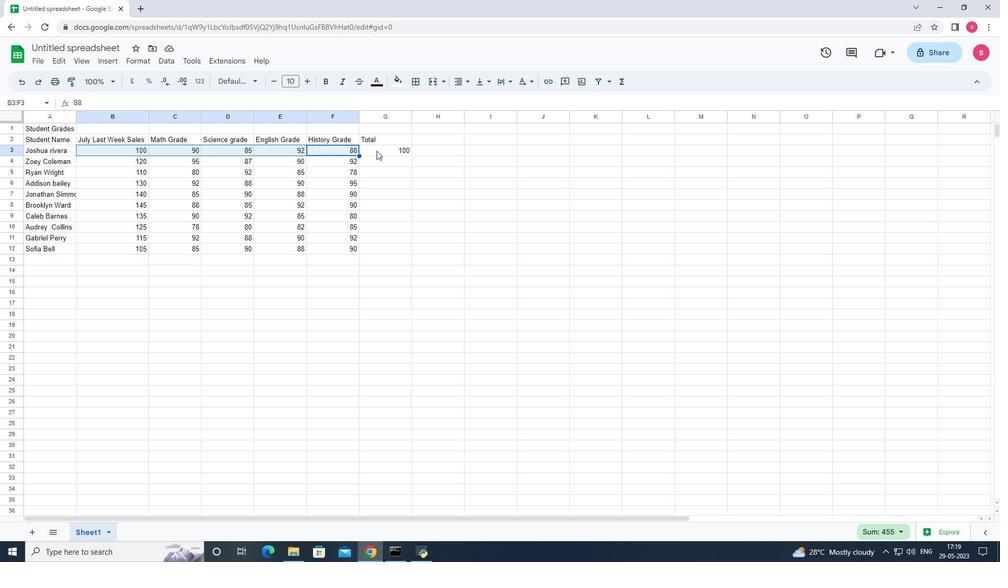 
Action: Key pressed <Key.shift><Key.shift><Key.shift><Key.shift><Key.shift><Key.shift><Key.shift><Key.shift><Key.shift><Key.shift><Key.shift><Key.shift><Key.shift><Key.shift><Key.shift><Key.shift><Key.shift><Key.shift><Key.shift><Key.shift><Key.shift><Key.shift><Key.shift><Key.shift><Key.shift><Key.shift><Key.shift><Key.shift><Key.shift><Key.shift><Key.shift><Key.shift><Key.shift><Key.shift><Key.shift><Key.shift><Key.shift><Key.shift><Key.shift><Key.shift>=SUM<Key.shift>(<Key.shift><Key.shift><Key.shift><Key.shift><Key.shift><Key.shift><Key.shift><Key.shift><Key.shift><Key.shift><Key.shift>B3<Key.shift><Key.shift><Key.shift>:<Key.shift>f3<Key.shift>)<Key.enter>
Screenshot: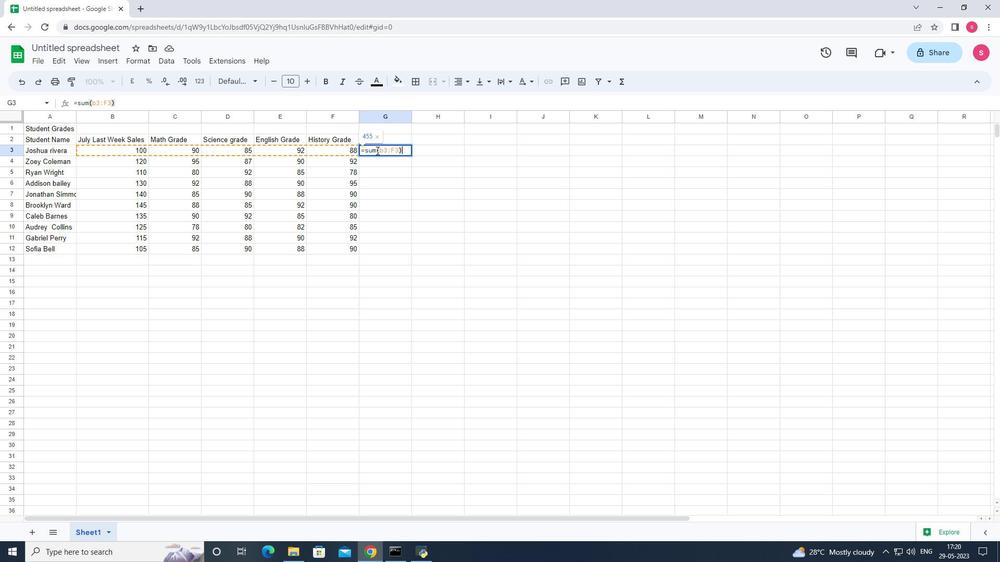 
Action: Mouse moved to (421, 150)
Screenshot: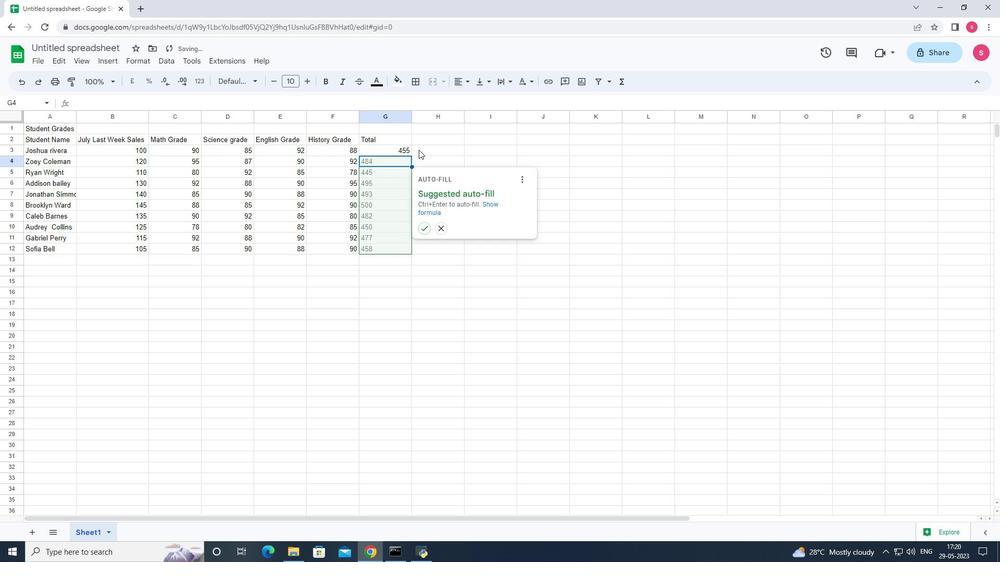 
Action: Mouse pressed left at (421, 150)
Screenshot: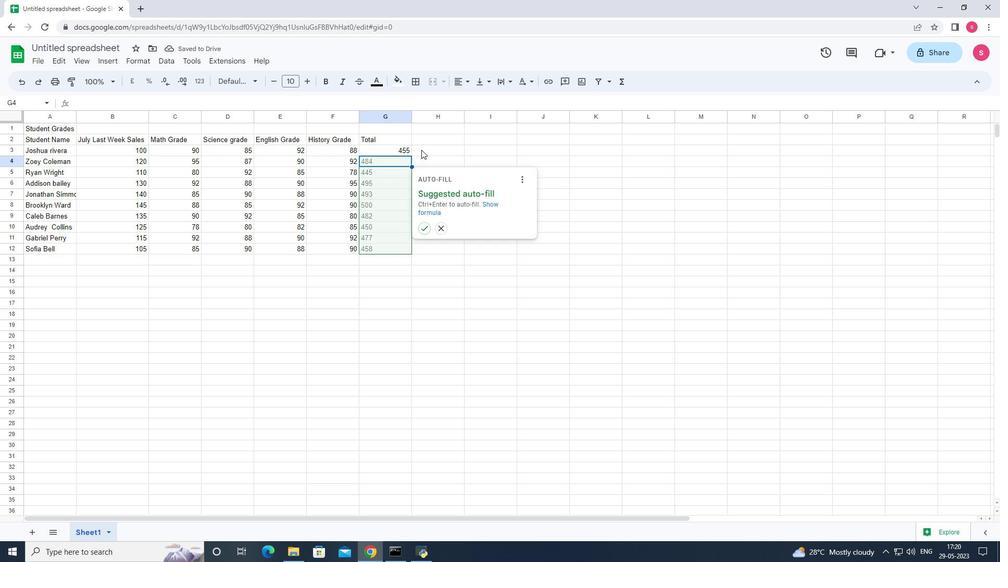 
Action: Mouse moved to (389, 150)
Screenshot: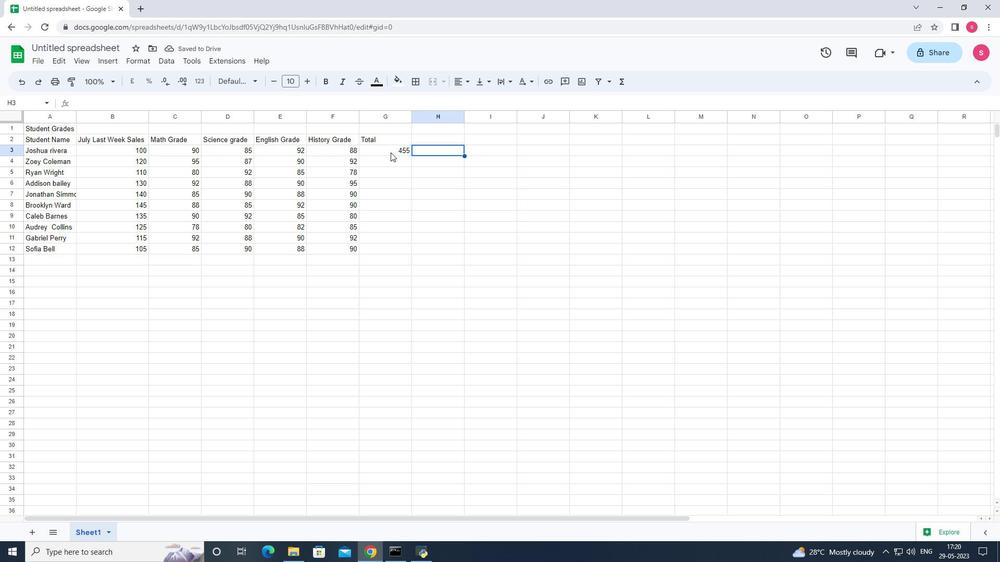
Action: Mouse pressed left at (389, 150)
Screenshot: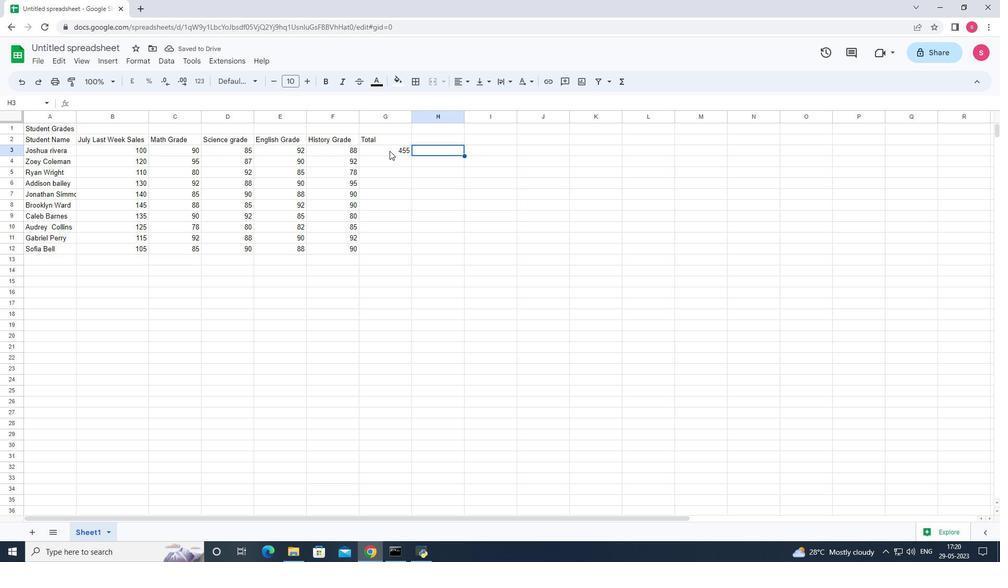 
Action: Mouse moved to (411, 156)
Screenshot: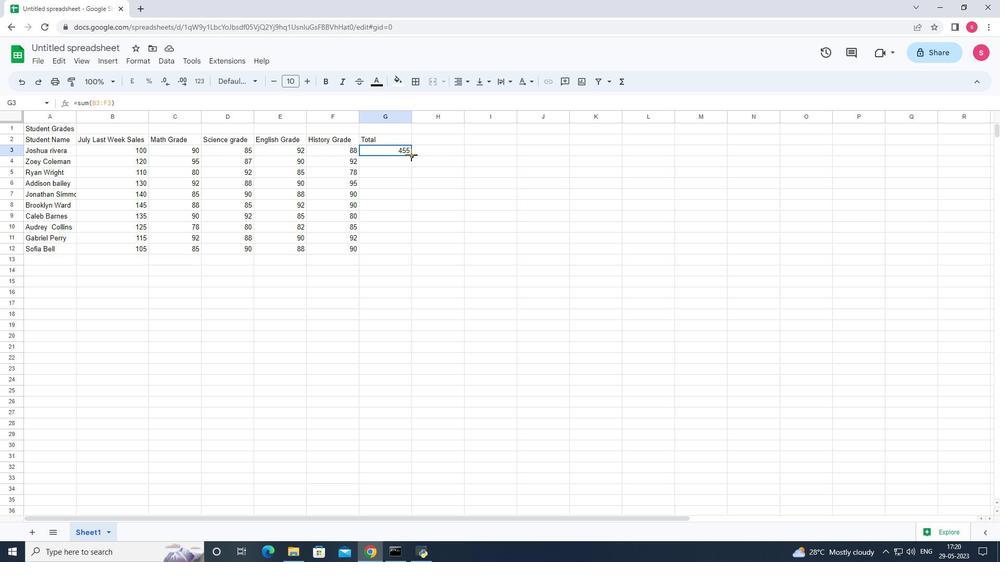 
Action: Mouse pressed left at (411, 156)
Screenshot: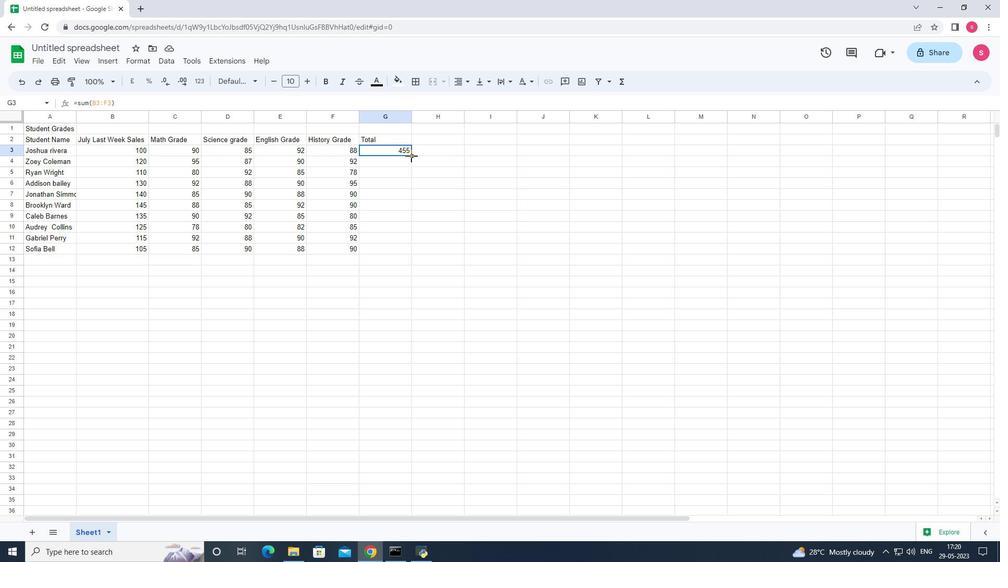 
Action: Mouse moved to (453, 222)
Screenshot: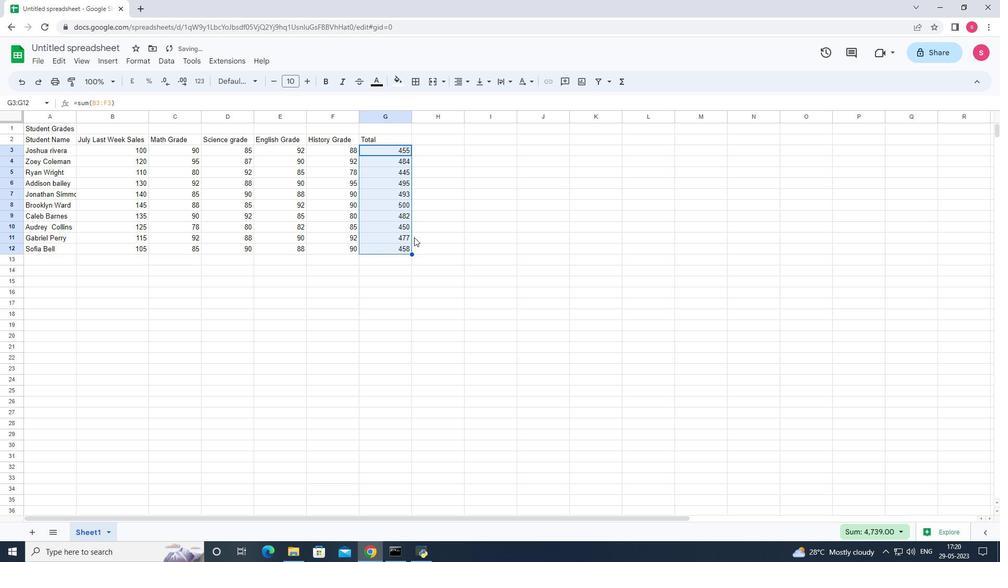 
Action: Mouse pressed left at (453, 222)
Screenshot: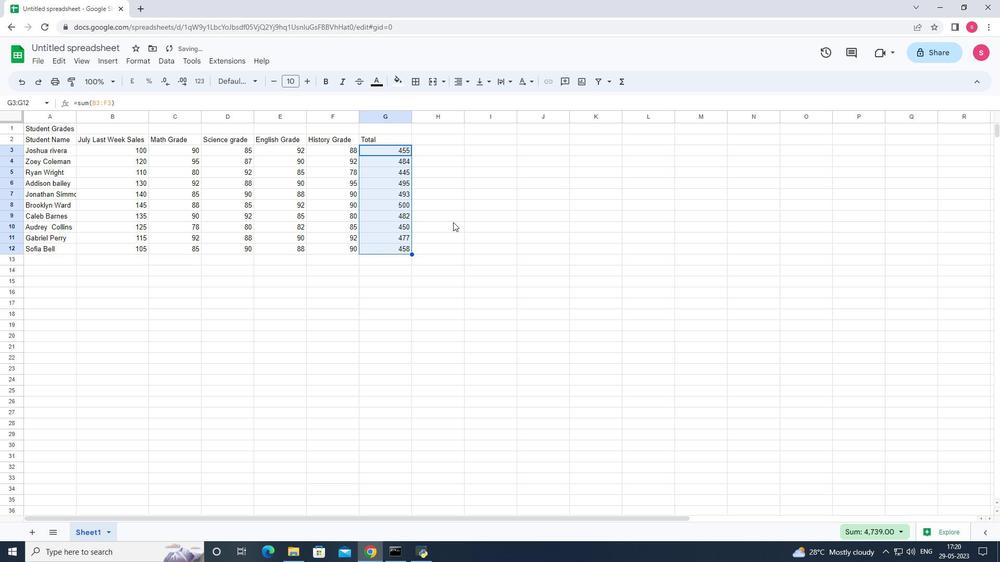 
Action: Mouse moved to (279, 287)
Screenshot: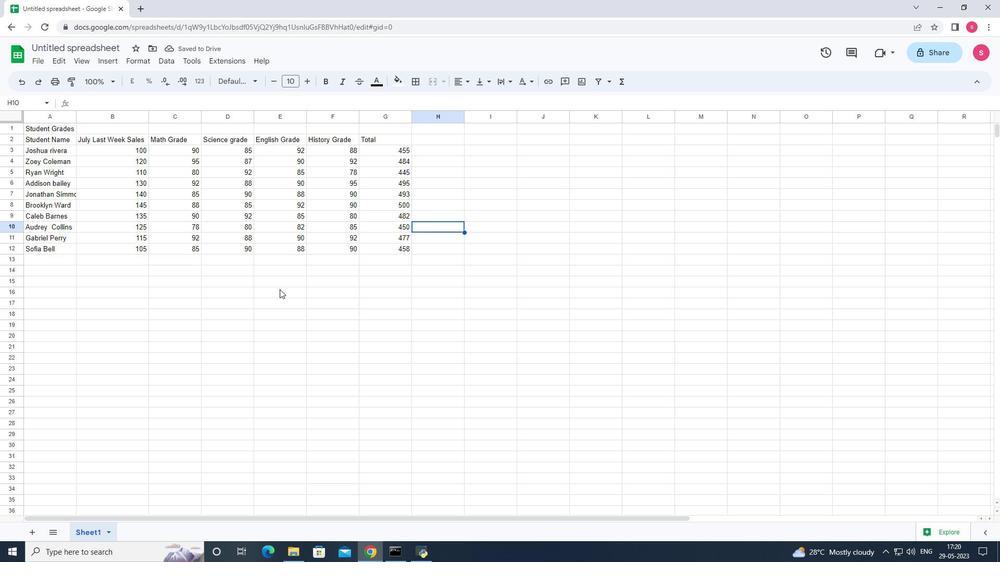 
Action: Mouse pressed left at (279, 287)
Screenshot: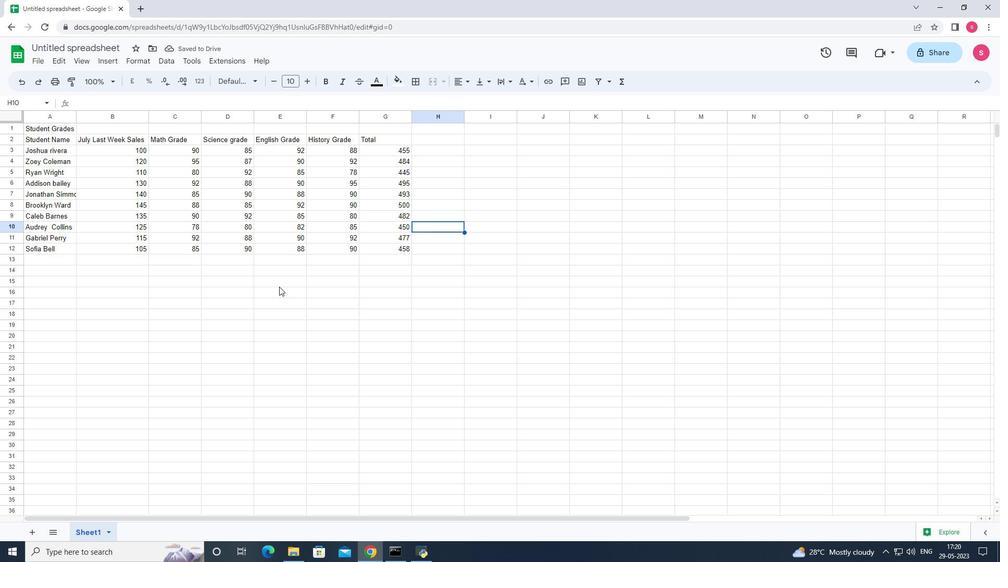 
Action: Mouse moved to (286, 278)
Screenshot: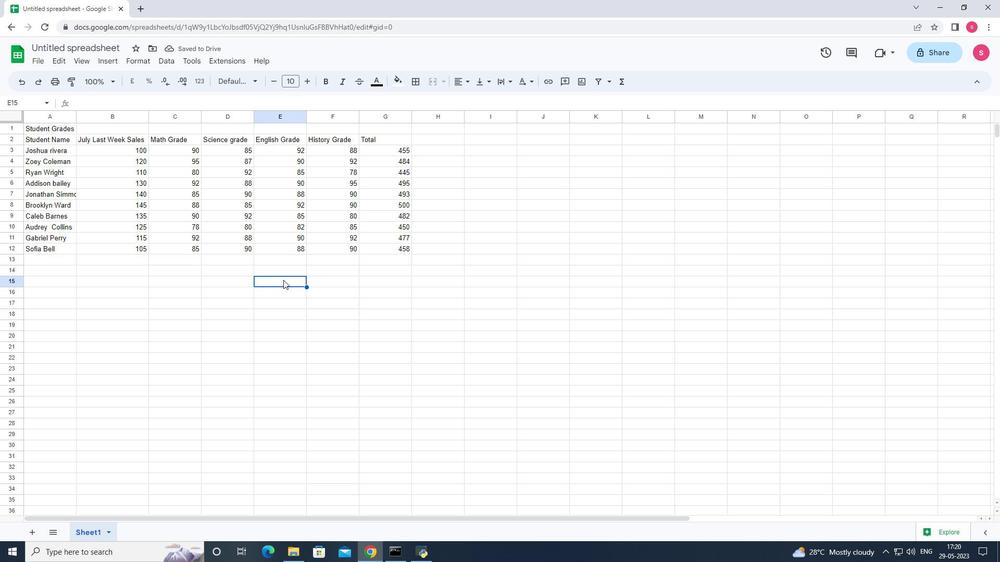 
Action: Key pressed ctrl+S
Screenshot: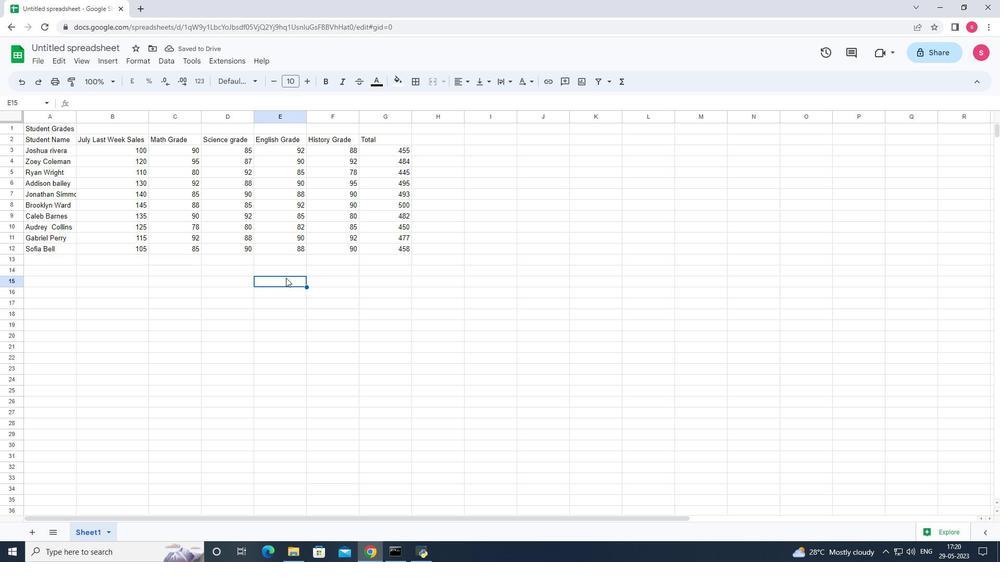 
Action: Mouse moved to (38, 62)
Screenshot: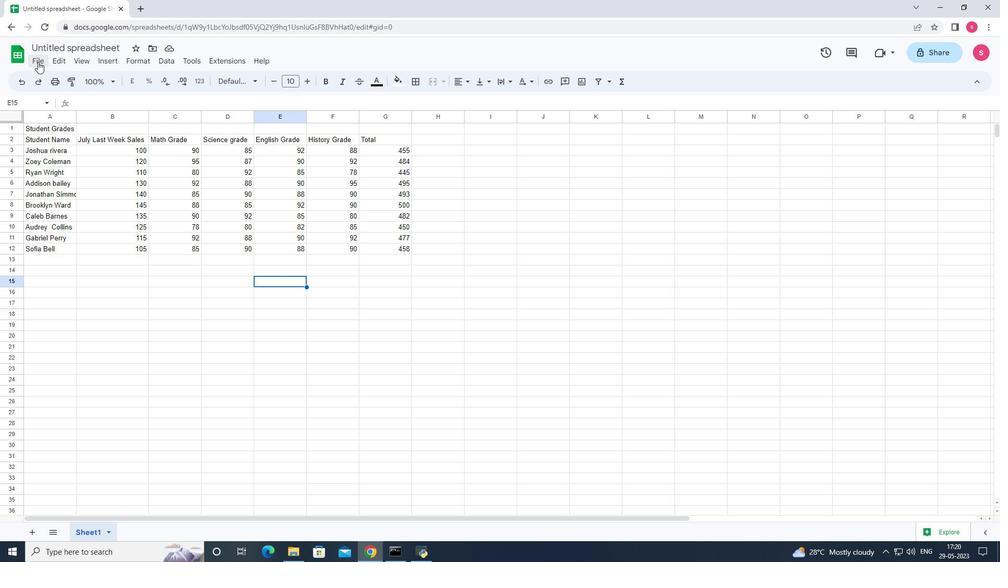 
Action: Mouse pressed left at (38, 62)
Screenshot: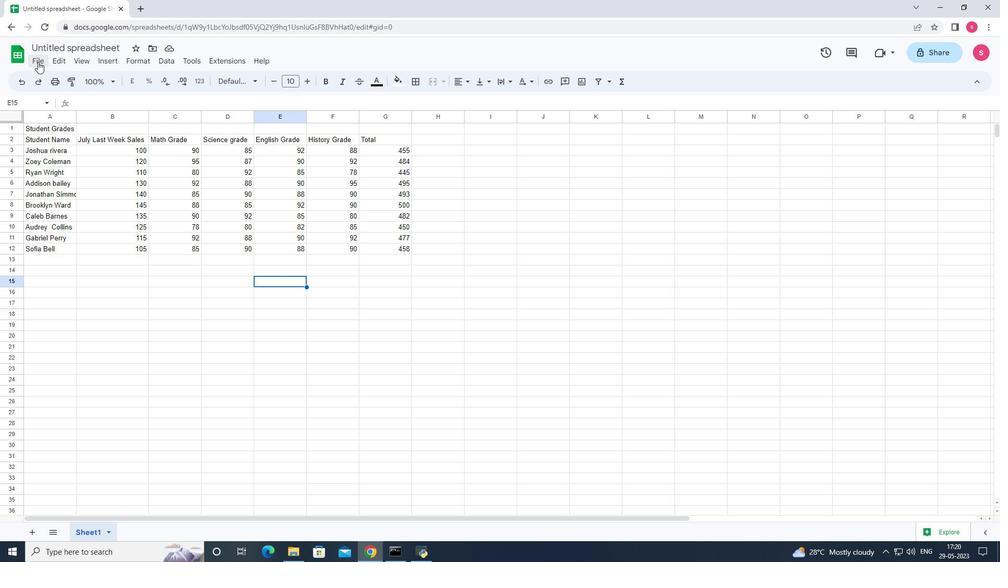 
Action: Mouse moved to (69, 215)
Screenshot: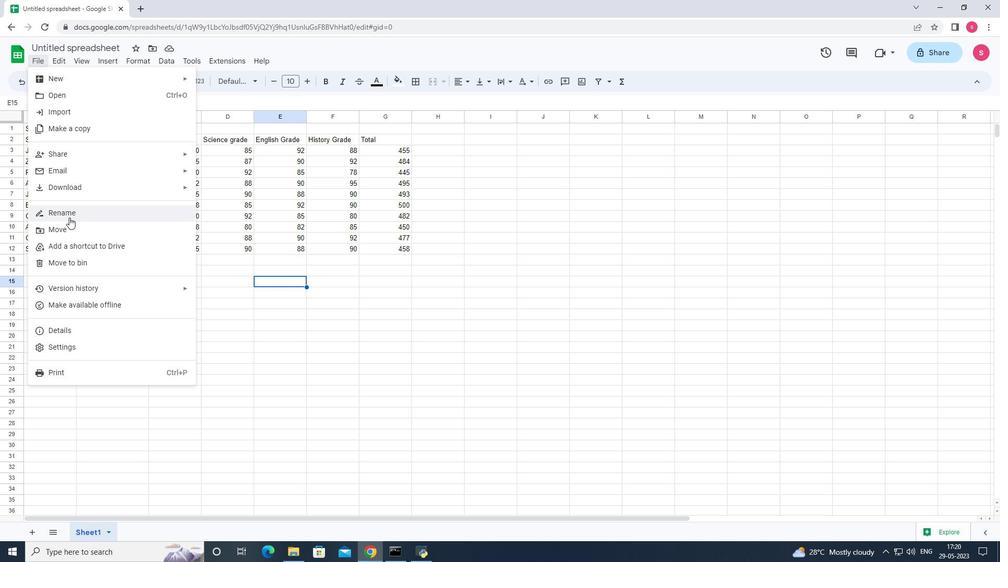 
Action: Mouse pressed left at (69, 215)
Screenshot: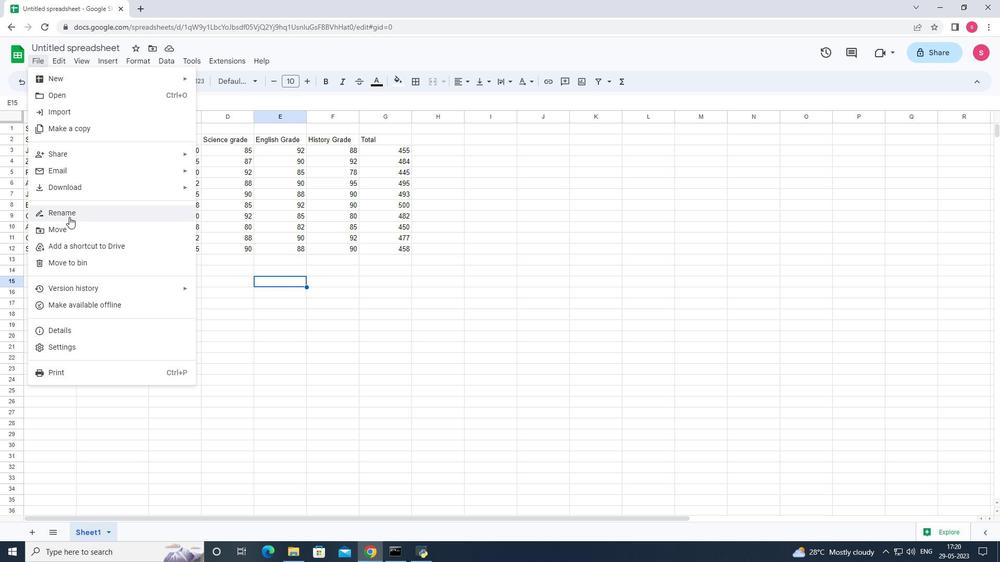 
Action: Key pressed <Key.shift>aNALYSIS<Key.space><Key.shift>mONTHLY<Key.space><Key.shift>SALES<Key.shift><Key.shift>_<Key.shift>aNALYSIS<Key.shift>_2023<Key.enter>
Screenshot: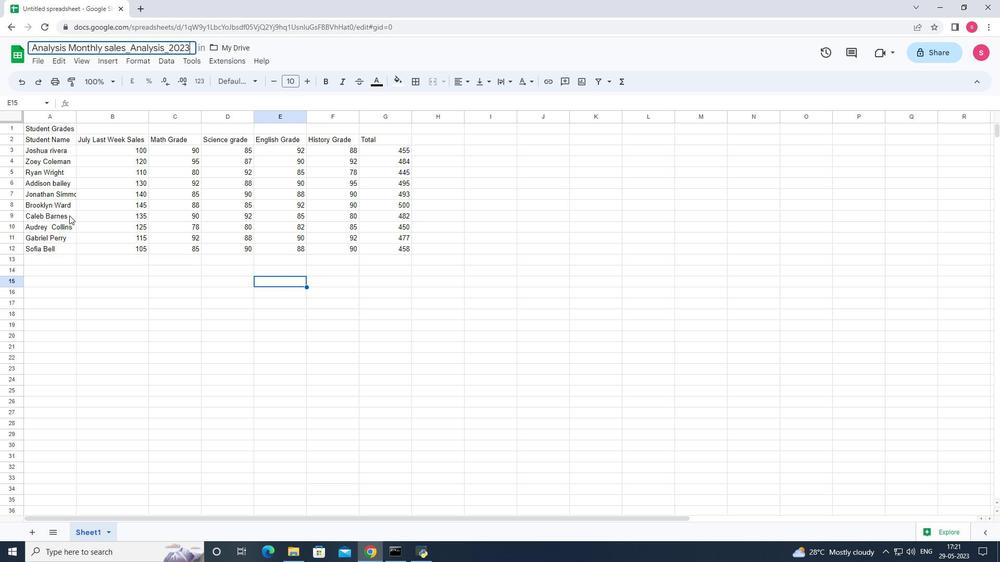 
Action: Mouse moved to (117, 90)
Screenshot: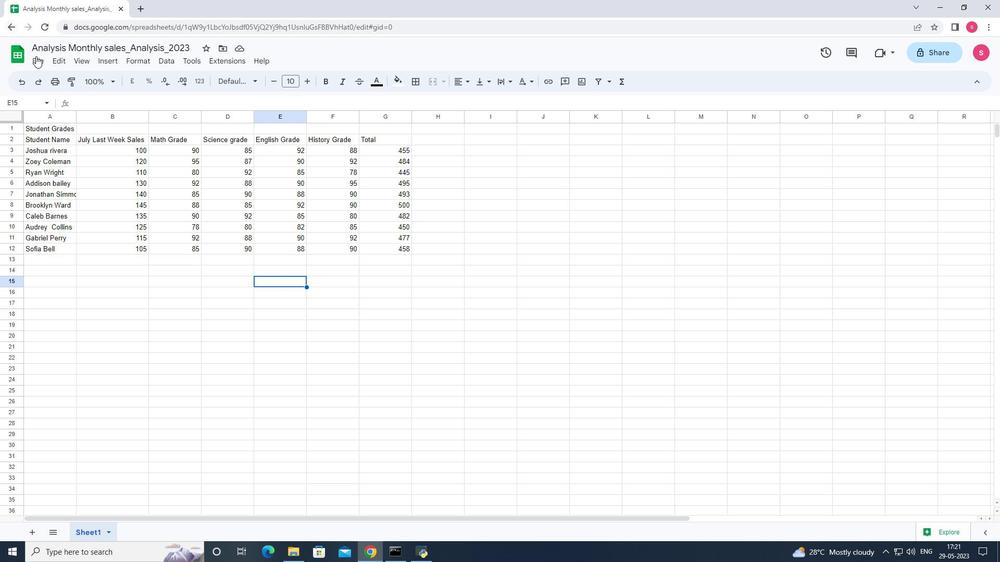 
